 Task: Start a Sprint called Sprint0000000181 in Scrum Project Project0000000061 in Jira. Start a Sprint called Sprint0000000182 in Scrum Project Project0000000061 in Jira. Start a Sprint called Sprint0000000183 in Scrum Project Project0000000061 in Jira. Start a Sprint called Sprint0000000184 in Scrum Project Project0000000062 in Jira. Start a Sprint called Sprint0000000185 in Scrum Project Project0000000062 in Jira
Action: Mouse moved to (323, 114)
Screenshot: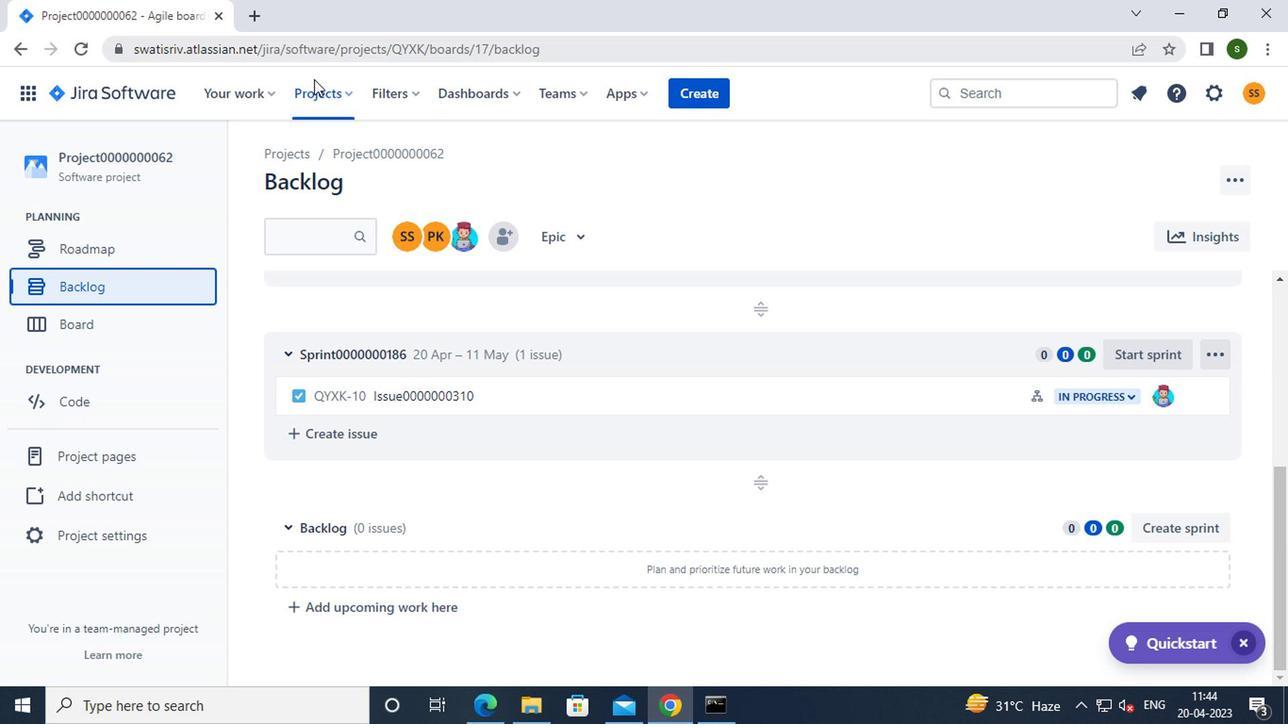 
Action: Mouse pressed left at (323, 114)
Screenshot: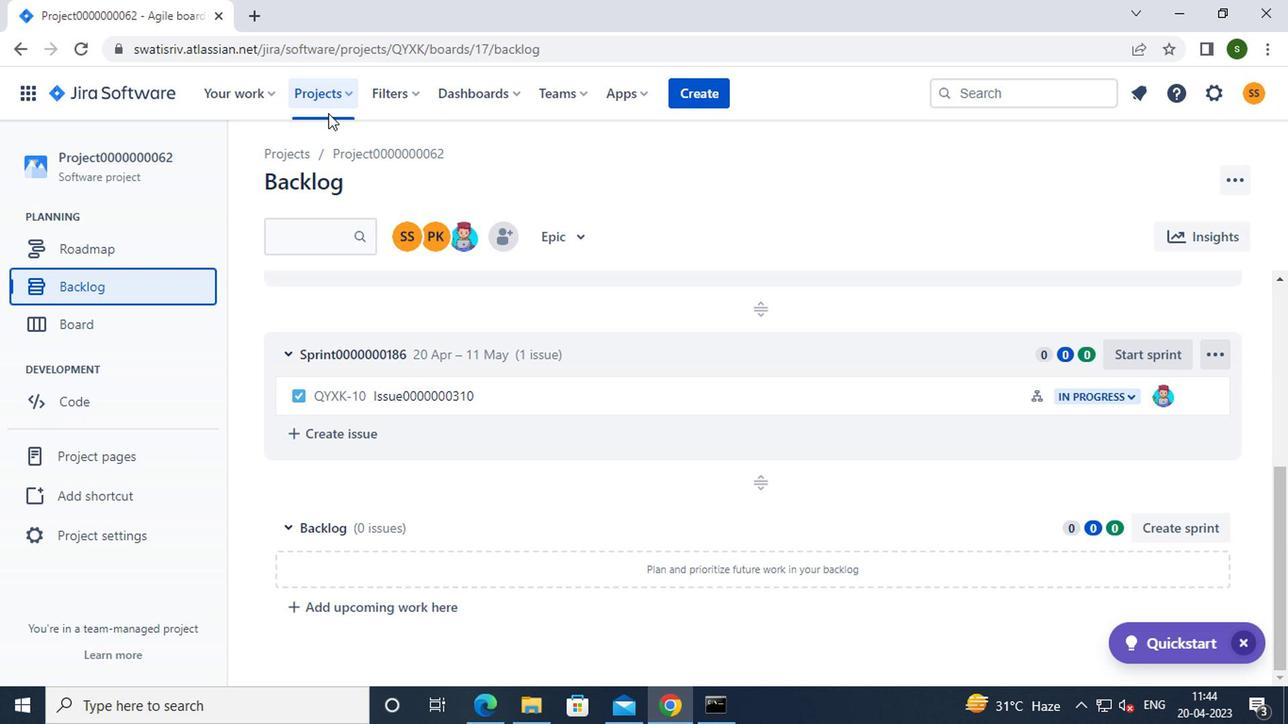 
Action: Mouse moved to (331, 95)
Screenshot: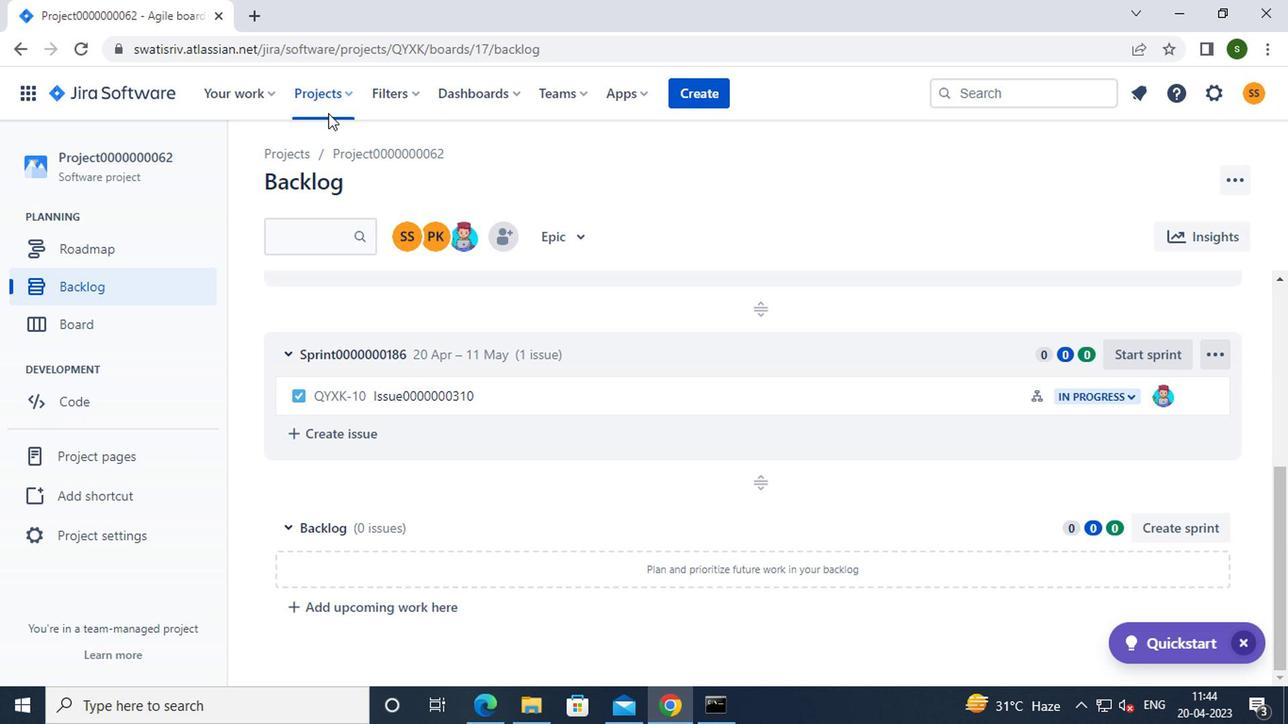 
Action: Mouse pressed left at (331, 95)
Screenshot: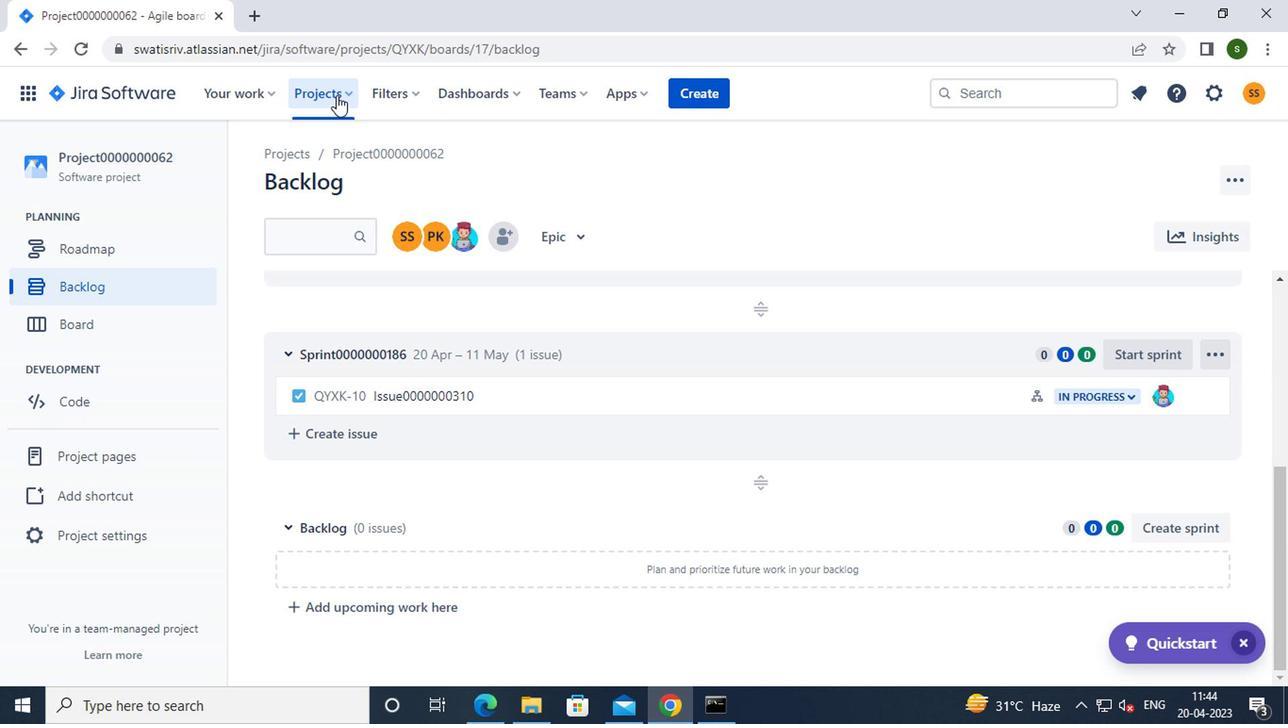 
Action: Mouse moved to (421, 228)
Screenshot: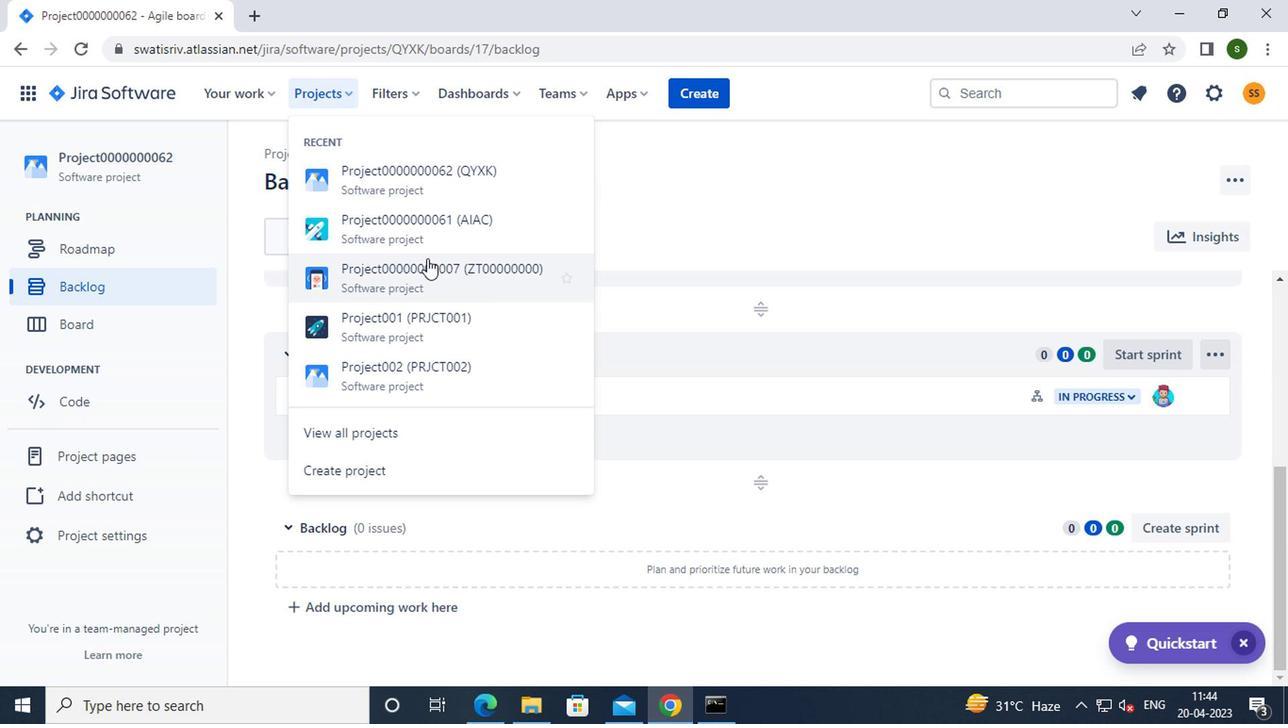 
Action: Mouse pressed left at (421, 228)
Screenshot: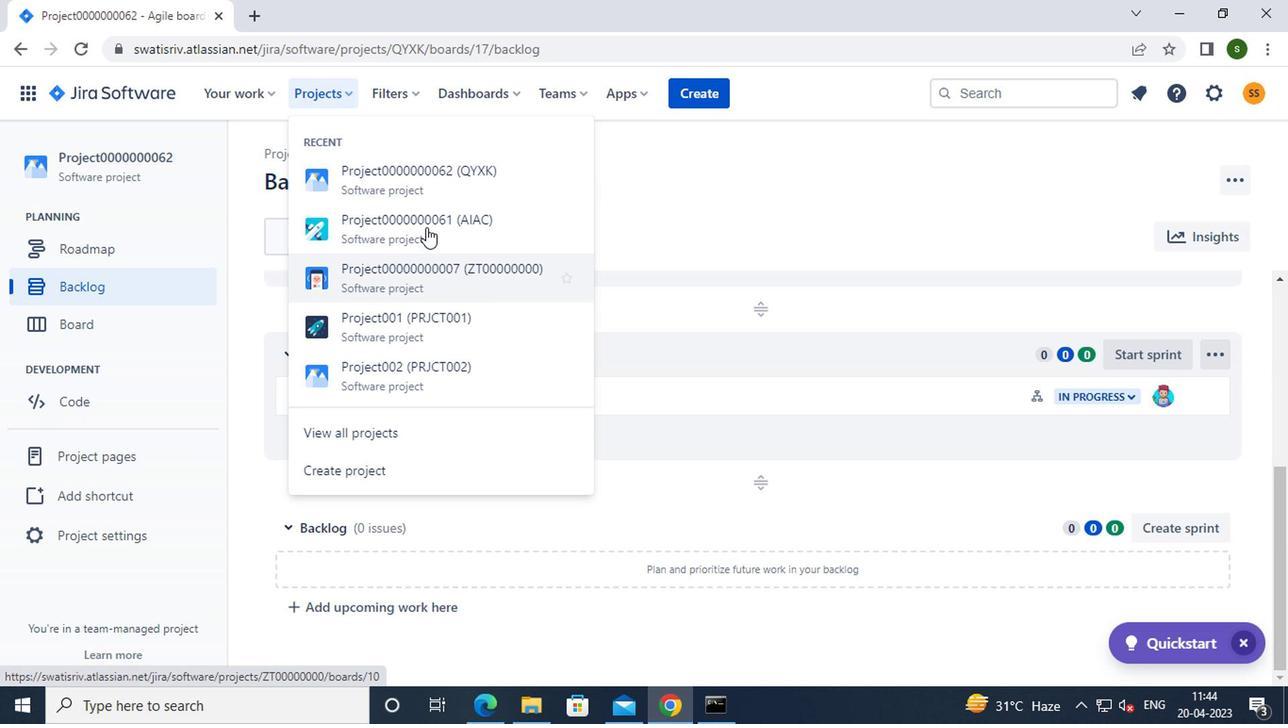 
Action: Mouse moved to (140, 287)
Screenshot: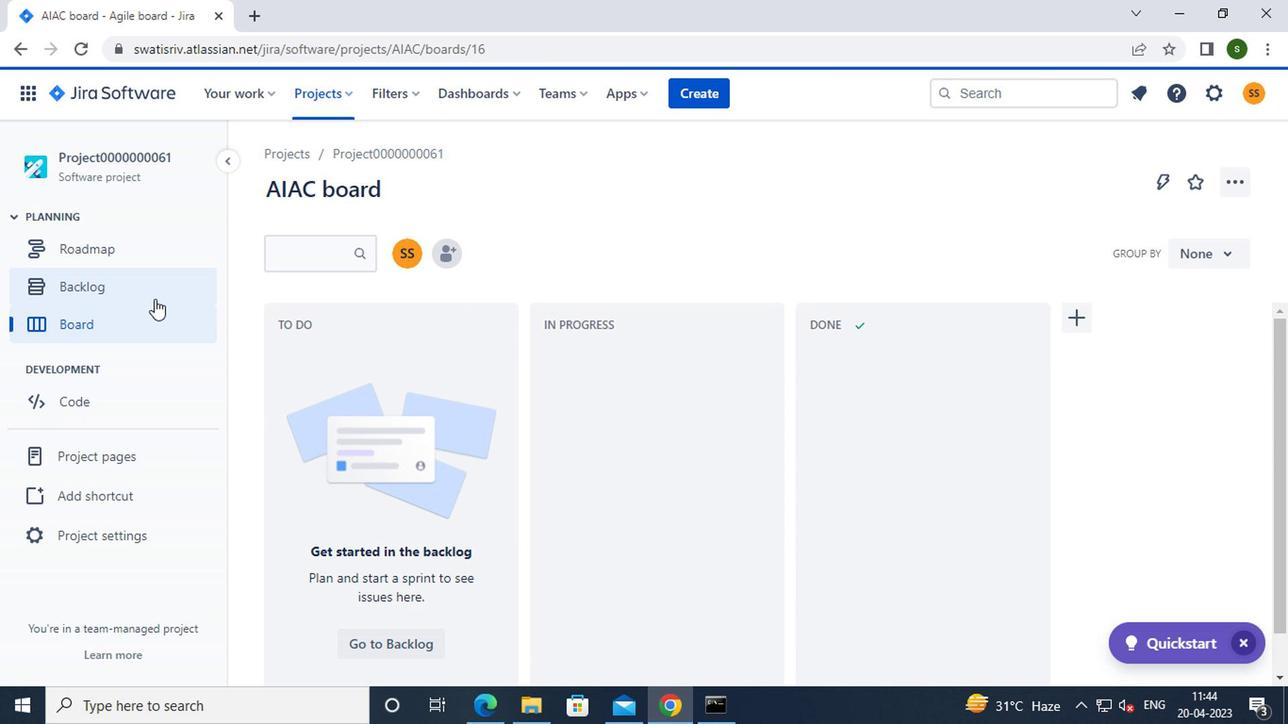 
Action: Mouse pressed left at (140, 287)
Screenshot: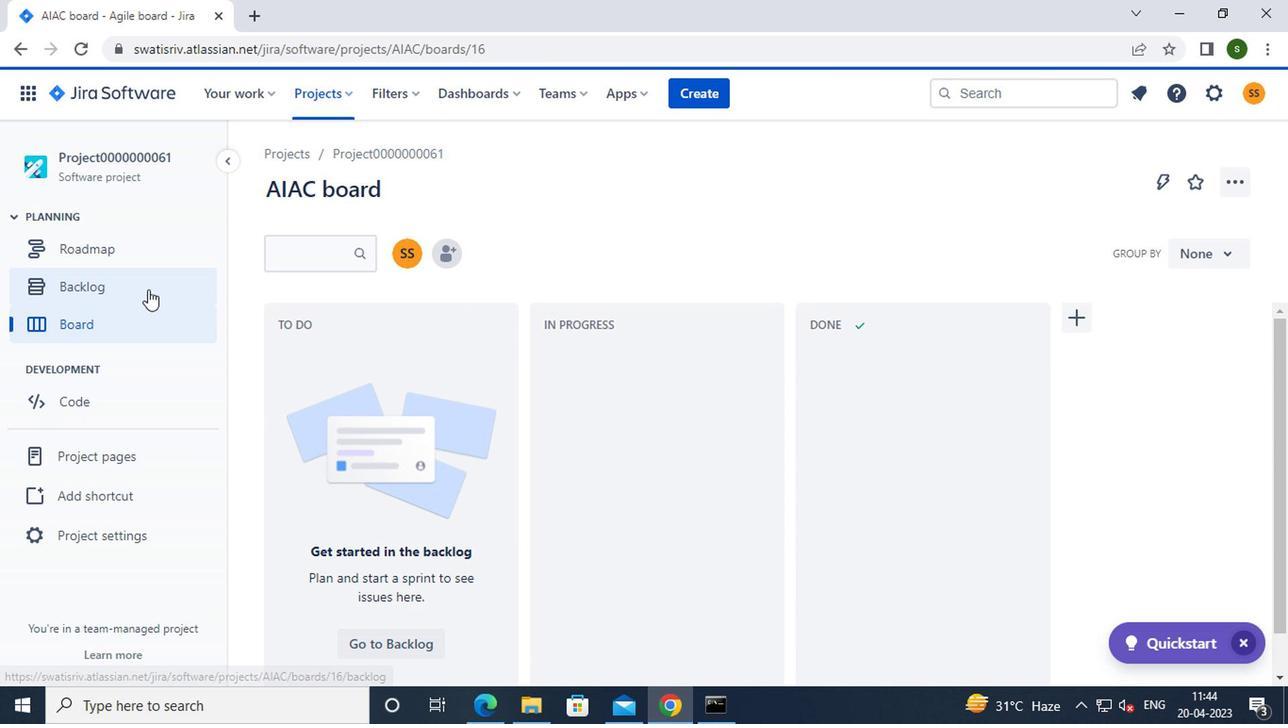 
Action: Mouse moved to (1132, 298)
Screenshot: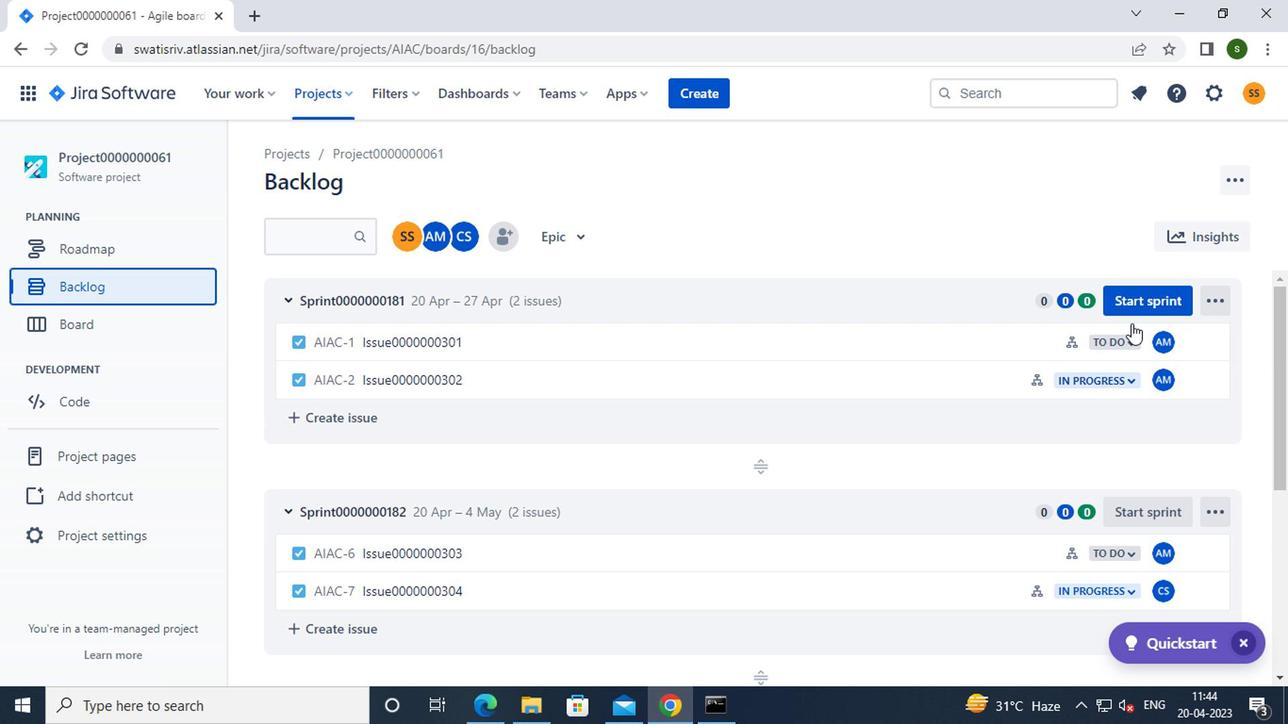 
Action: Mouse pressed left at (1132, 298)
Screenshot: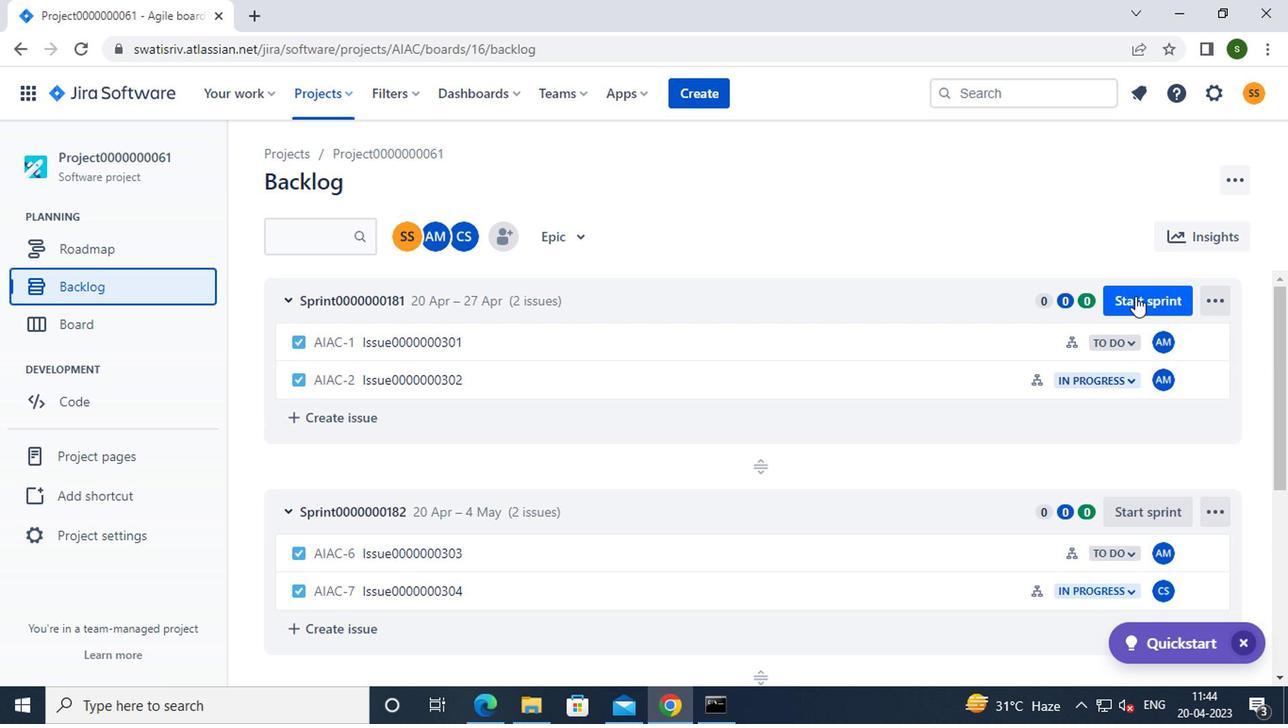
Action: Mouse moved to (752, 536)
Screenshot: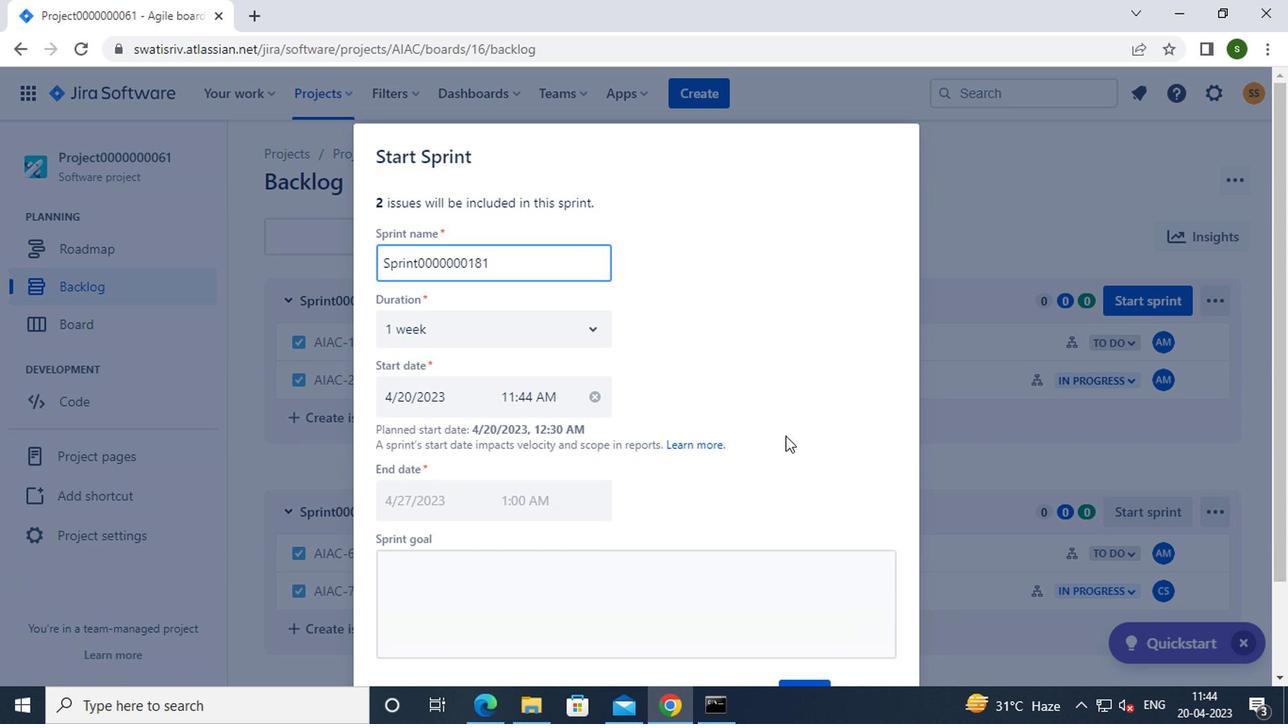 
Action: Mouse scrolled (752, 535) with delta (0, 0)
Screenshot: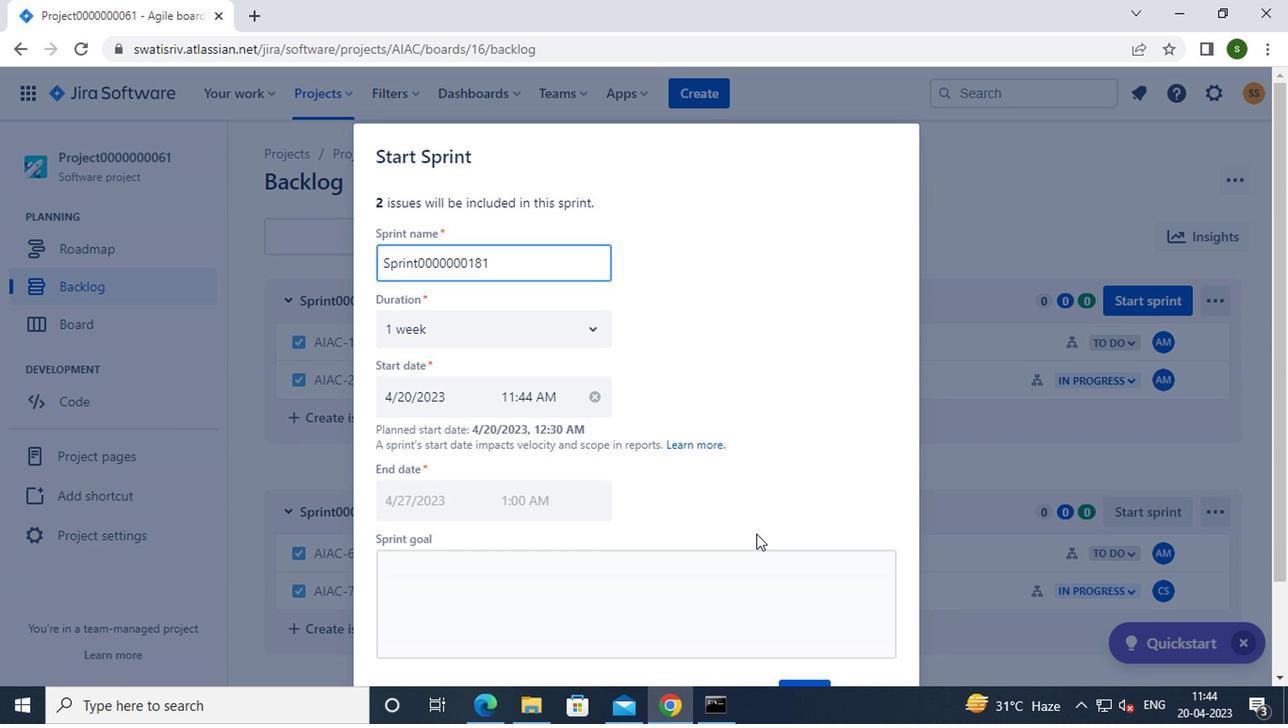 
Action: Mouse scrolled (752, 535) with delta (0, 0)
Screenshot: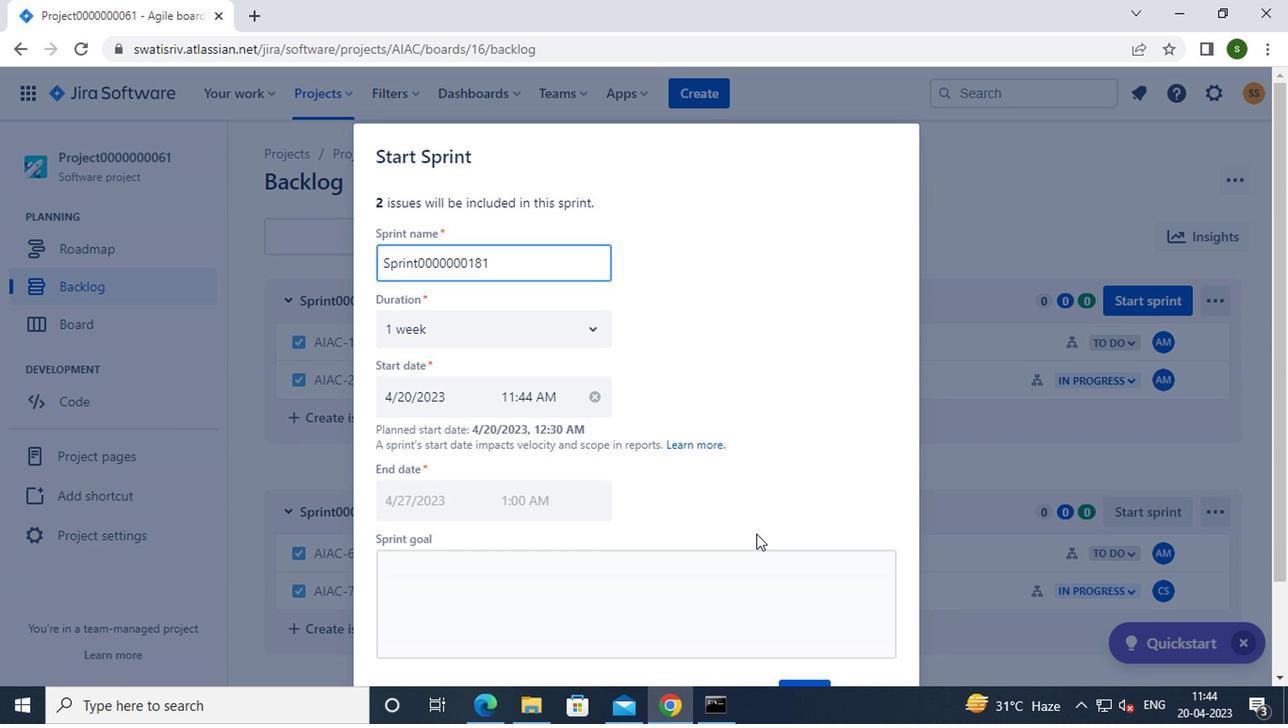 
Action: Mouse moved to (804, 586)
Screenshot: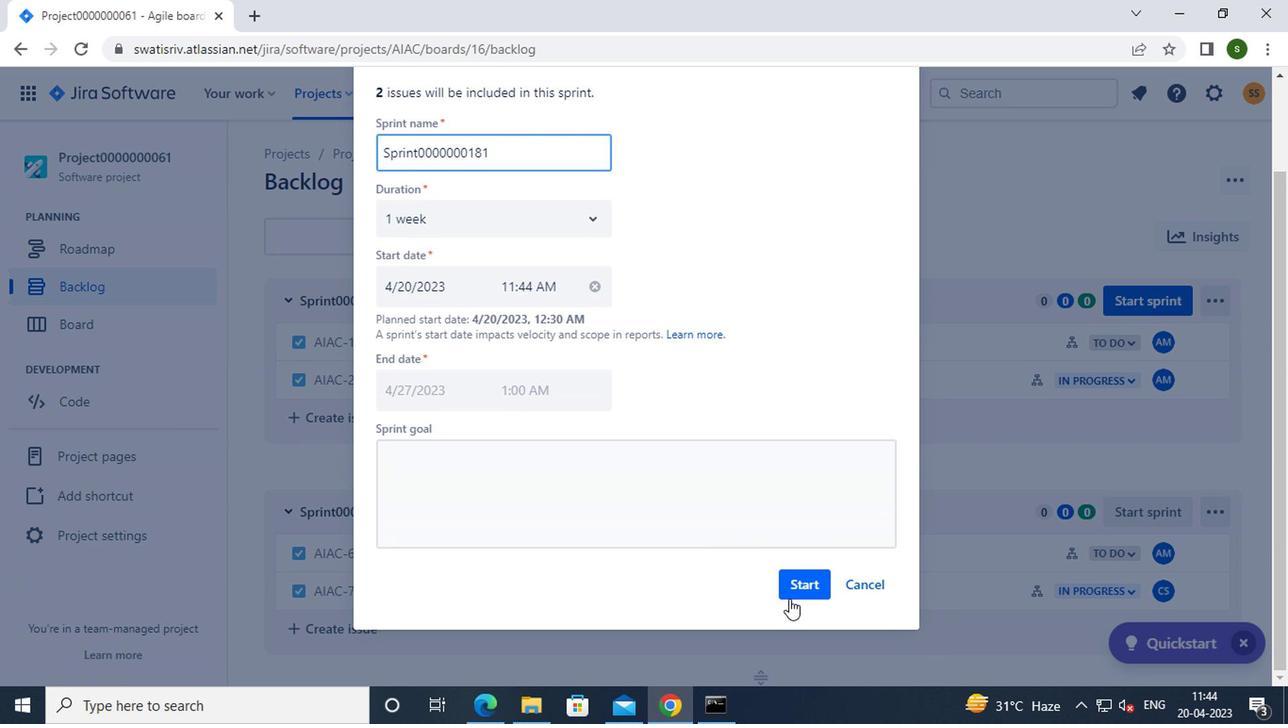 
Action: Mouse pressed left at (804, 586)
Screenshot: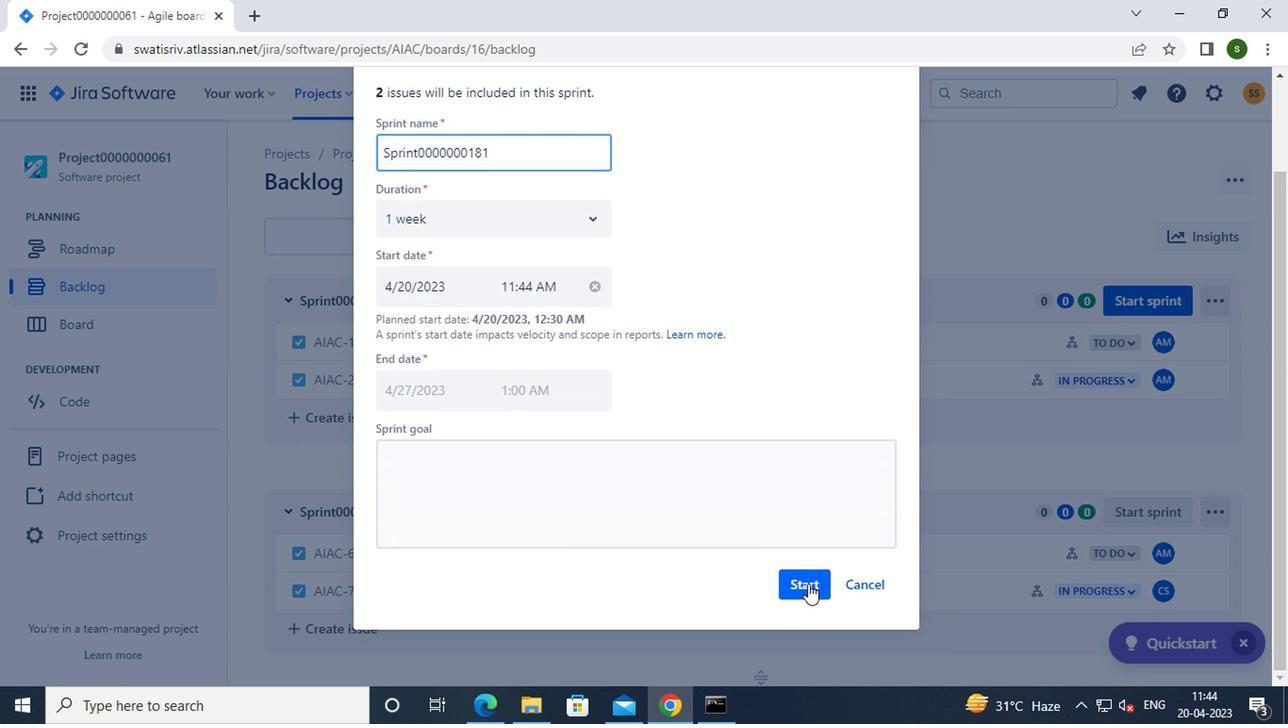 
Action: Mouse moved to (136, 291)
Screenshot: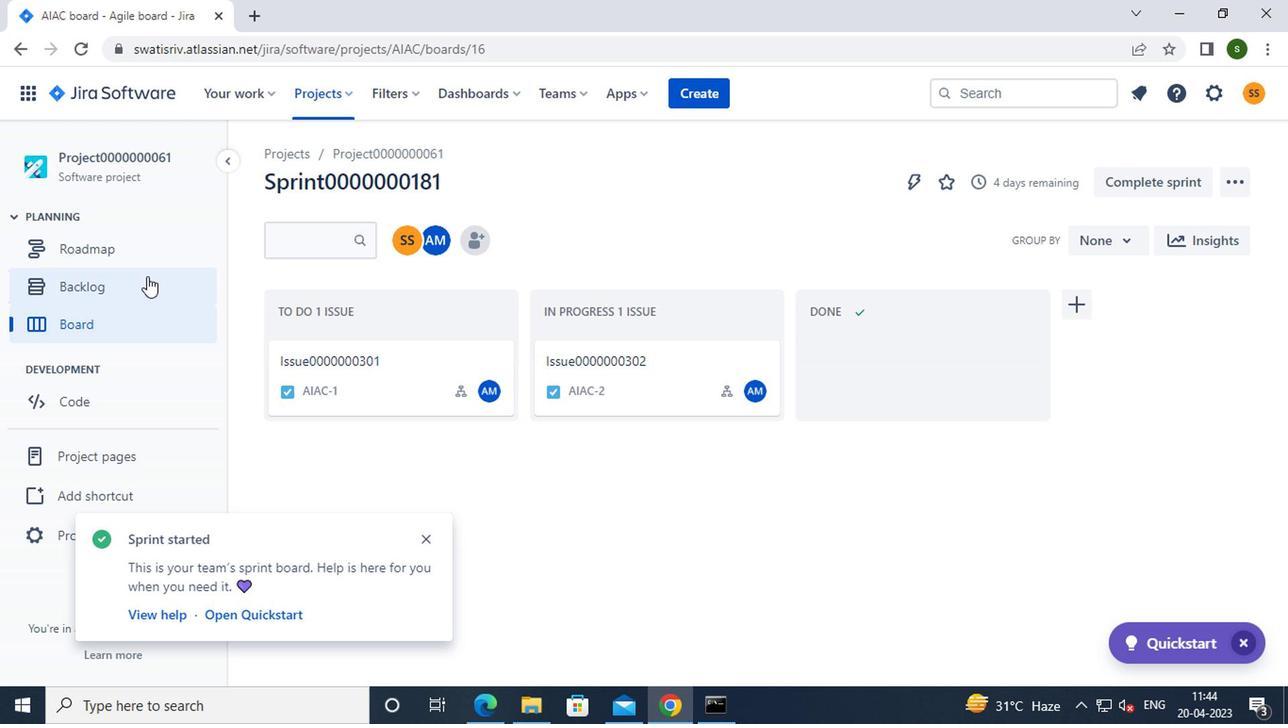 
Action: Mouse pressed left at (136, 291)
Screenshot: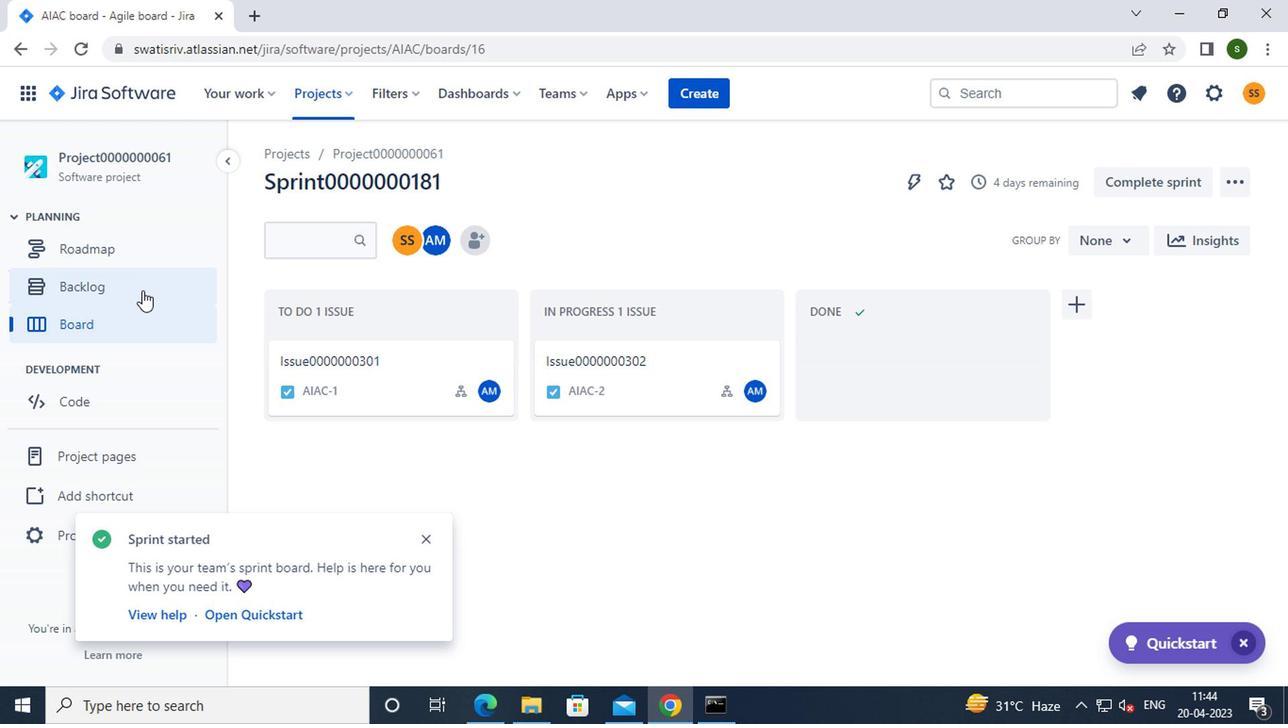 
Action: Mouse moved to (1083, 420)
Screenshot: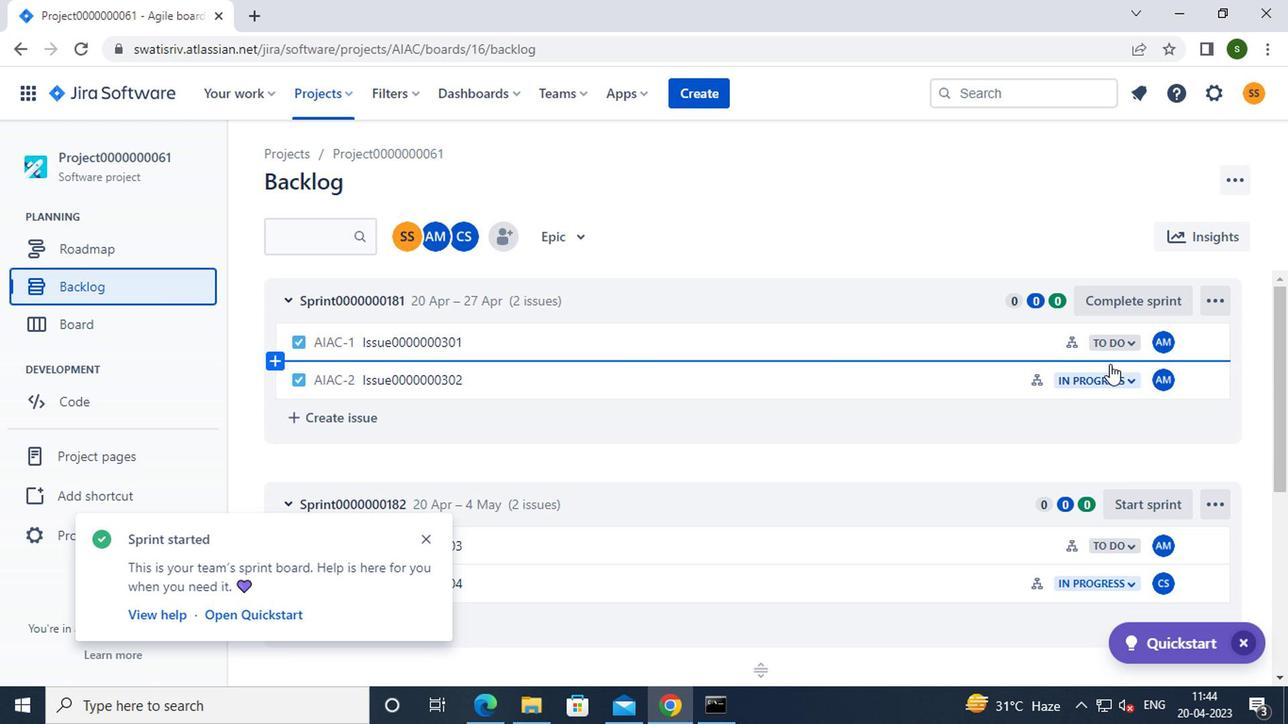 
Action: Mouse scrolled (1083, 420) with delta (0, 0)
Screenshot: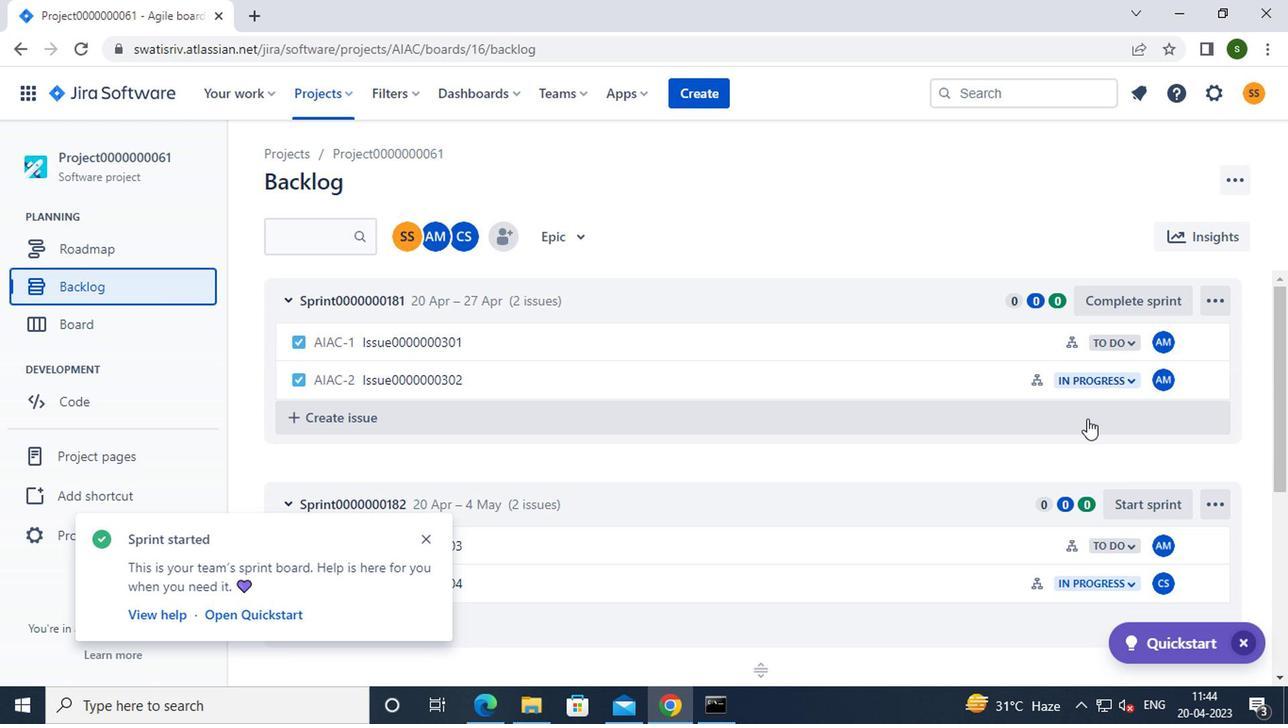 
Action: Mouse moved to (1151, 407)
Screenshot: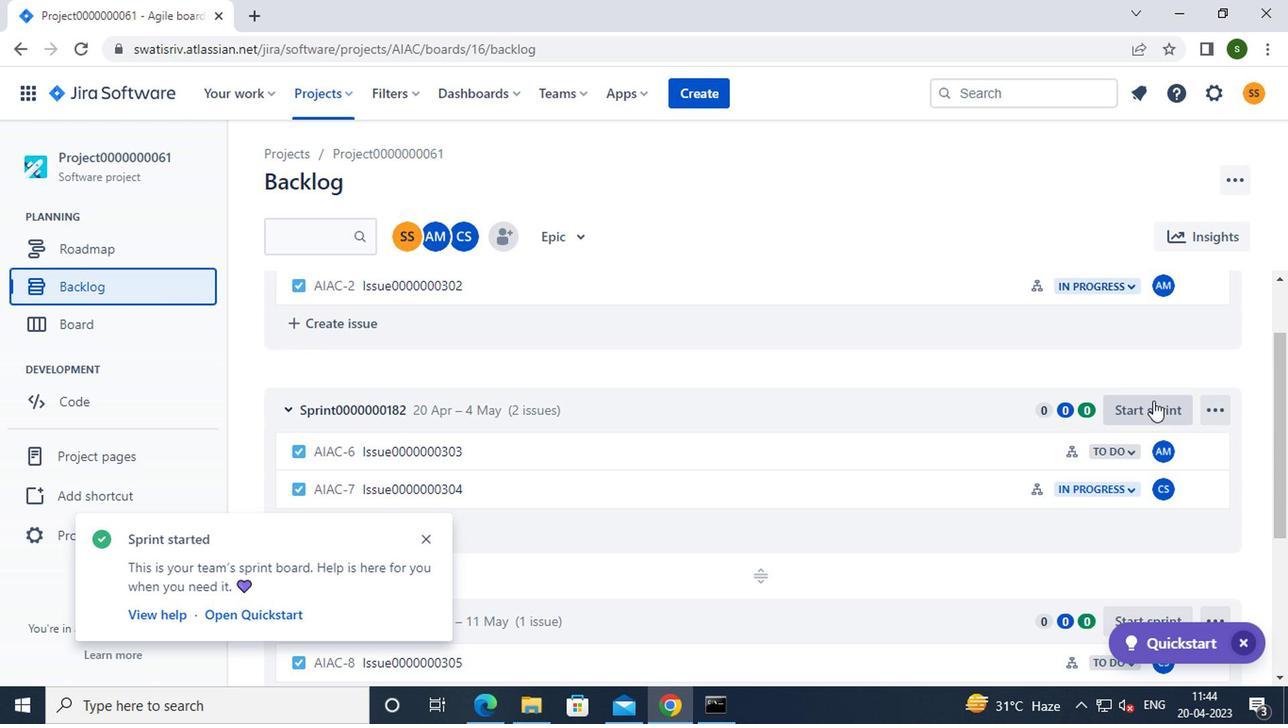 
Action: Mouse pressed left at (1151, 407)
Screenshot: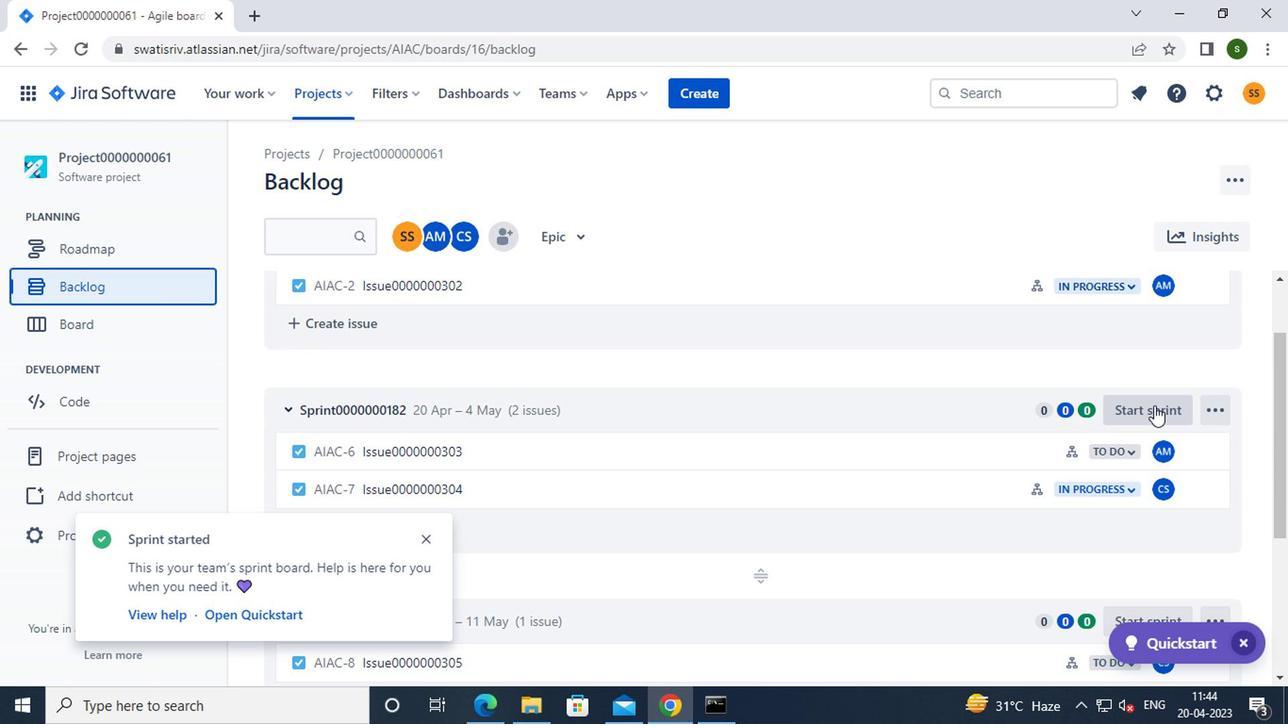 
Action: Mouse moved to (896, 467)
Screenshot: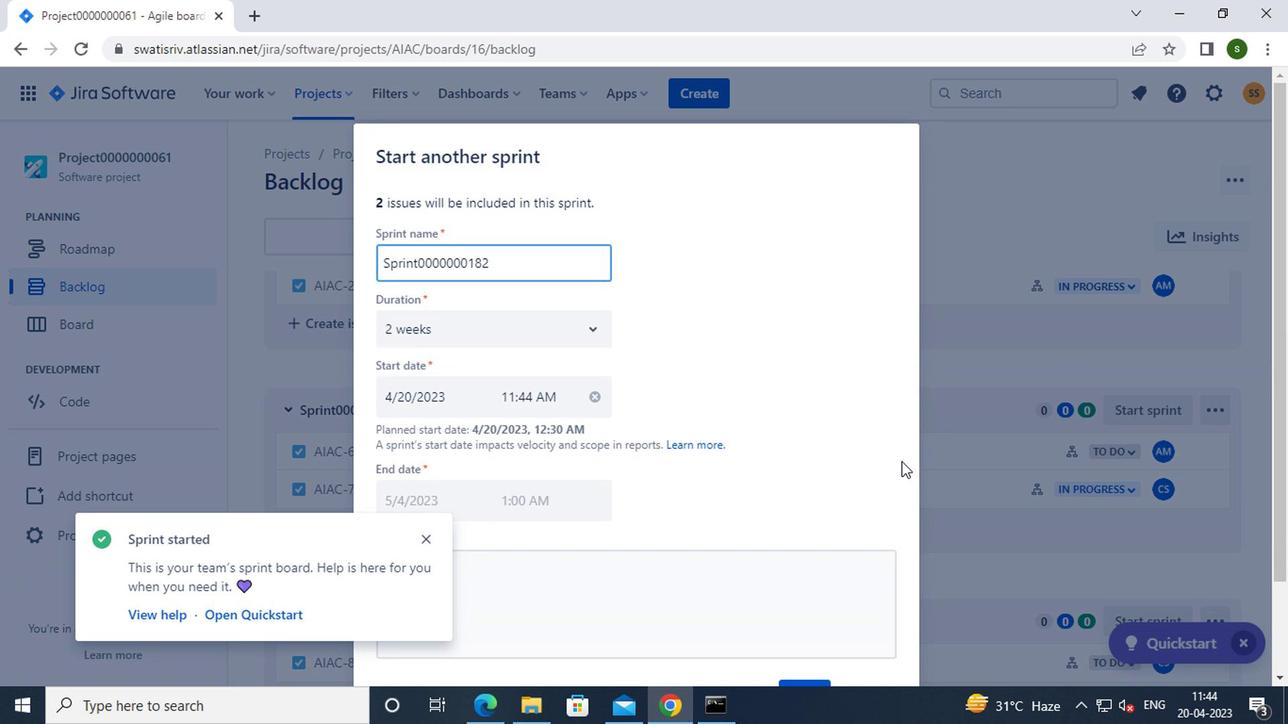 
Action: Mouse scrolled (896, 466) with delta (0, 0)
Screenshot: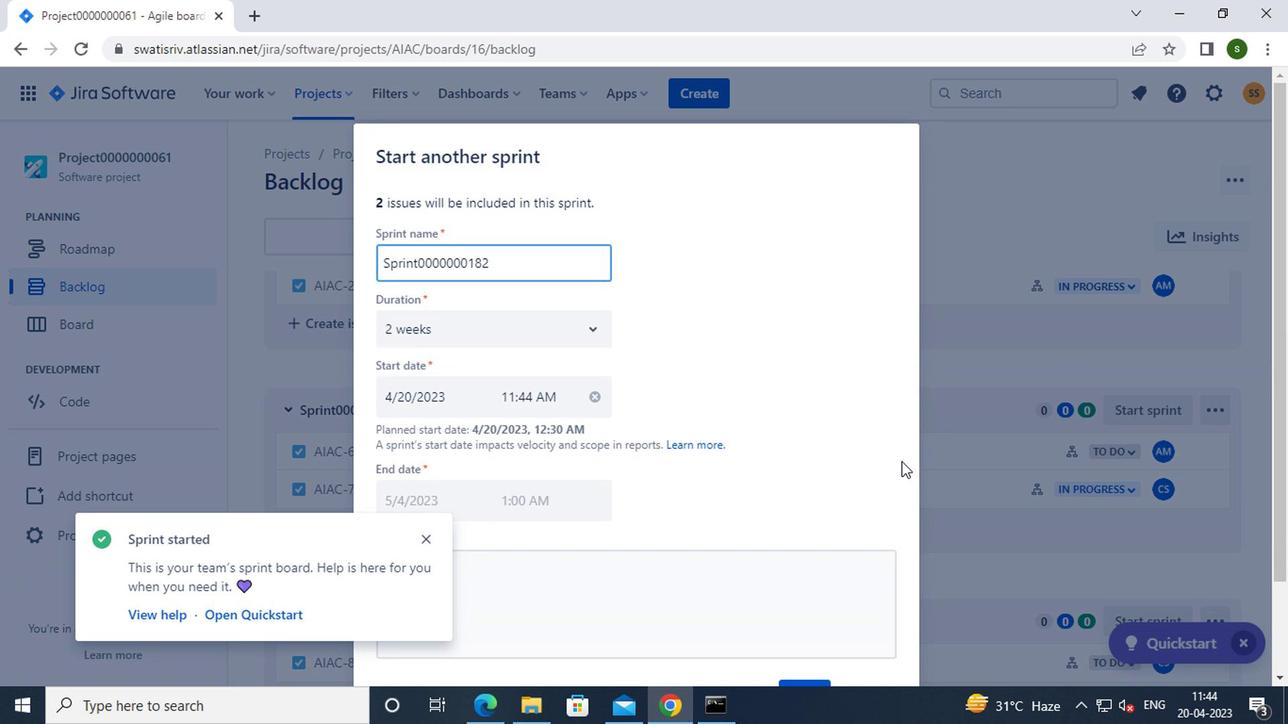 
Action: Mouse moved to (894, 471)
Screenshot: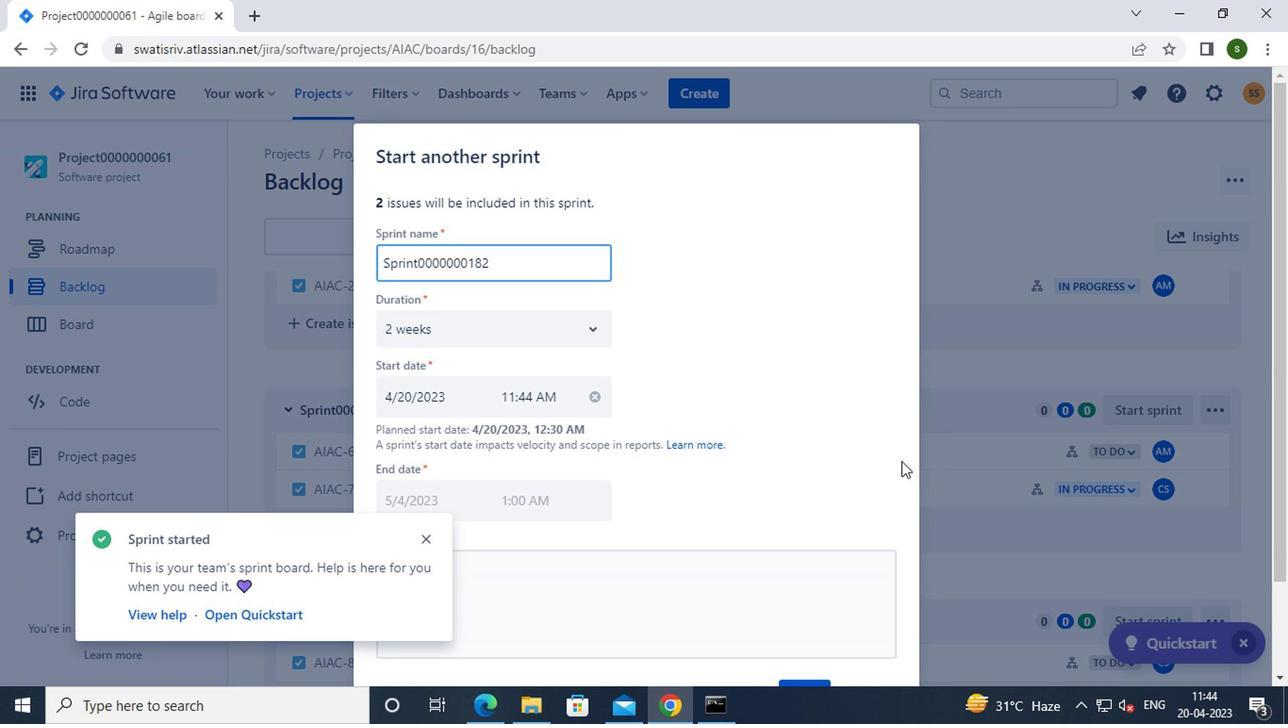 
Action: Mouse scrolled (894, 469) with delta (0, -1)
Screenshot: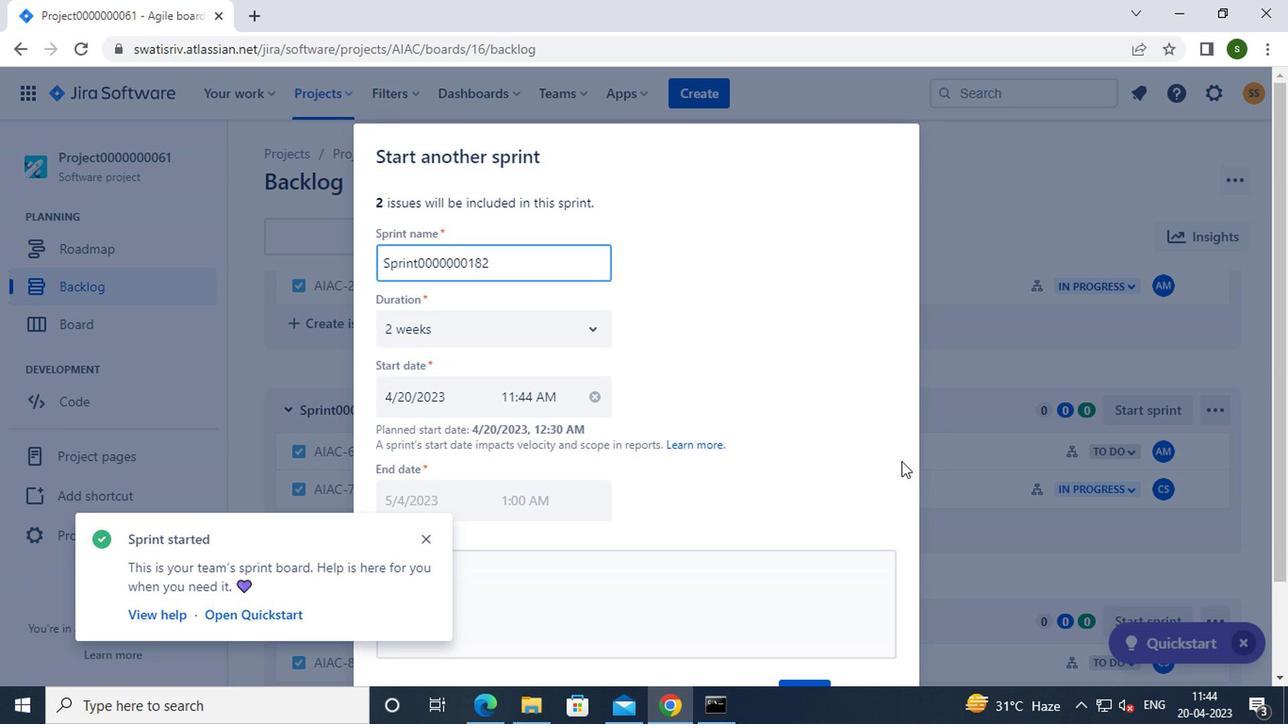 
Action: Mouse moved to (784, 582)
Screenshot: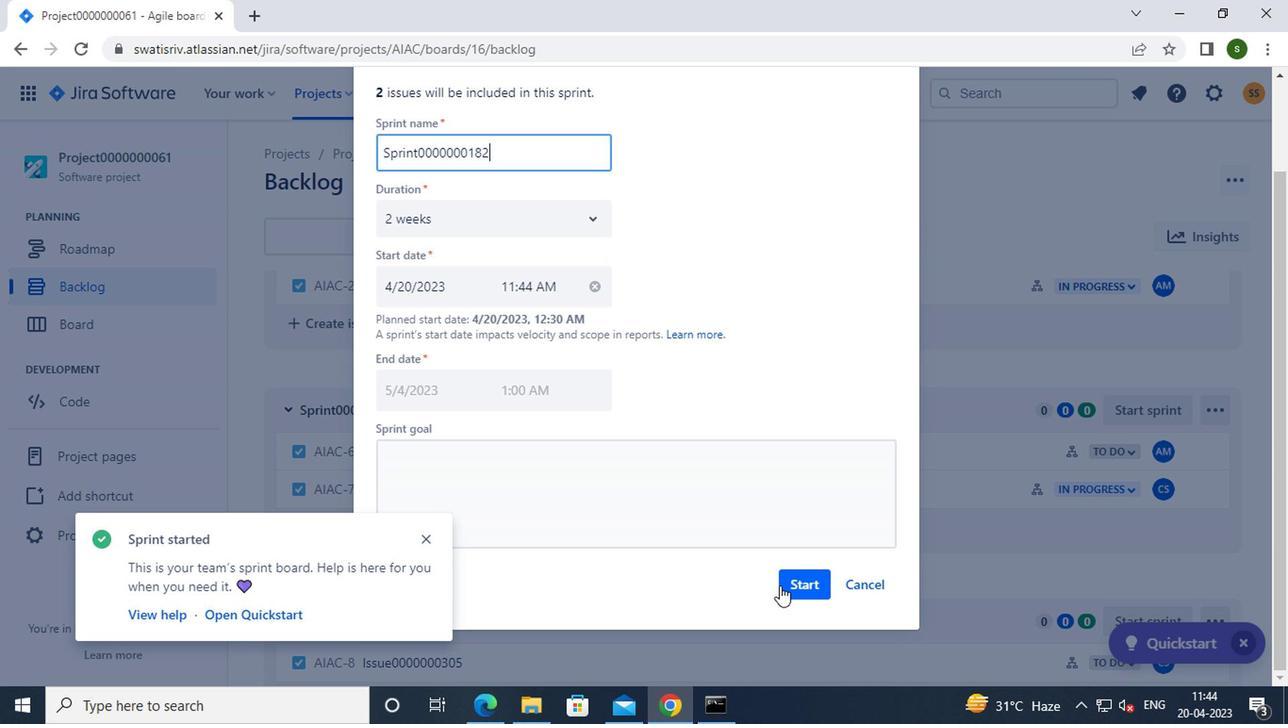 
Action: Mouse pressed left at (784, 582)
Screenshot: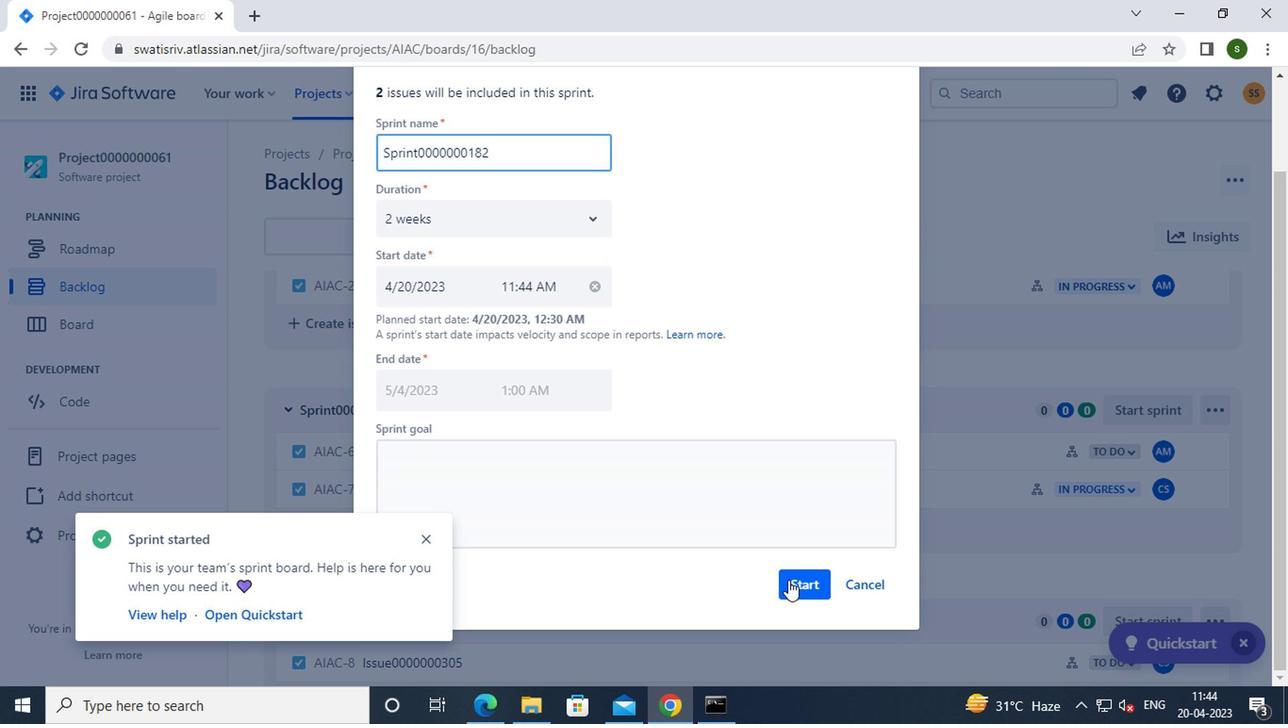 
Action: Mouse moved to (142, 286)
Screenshot: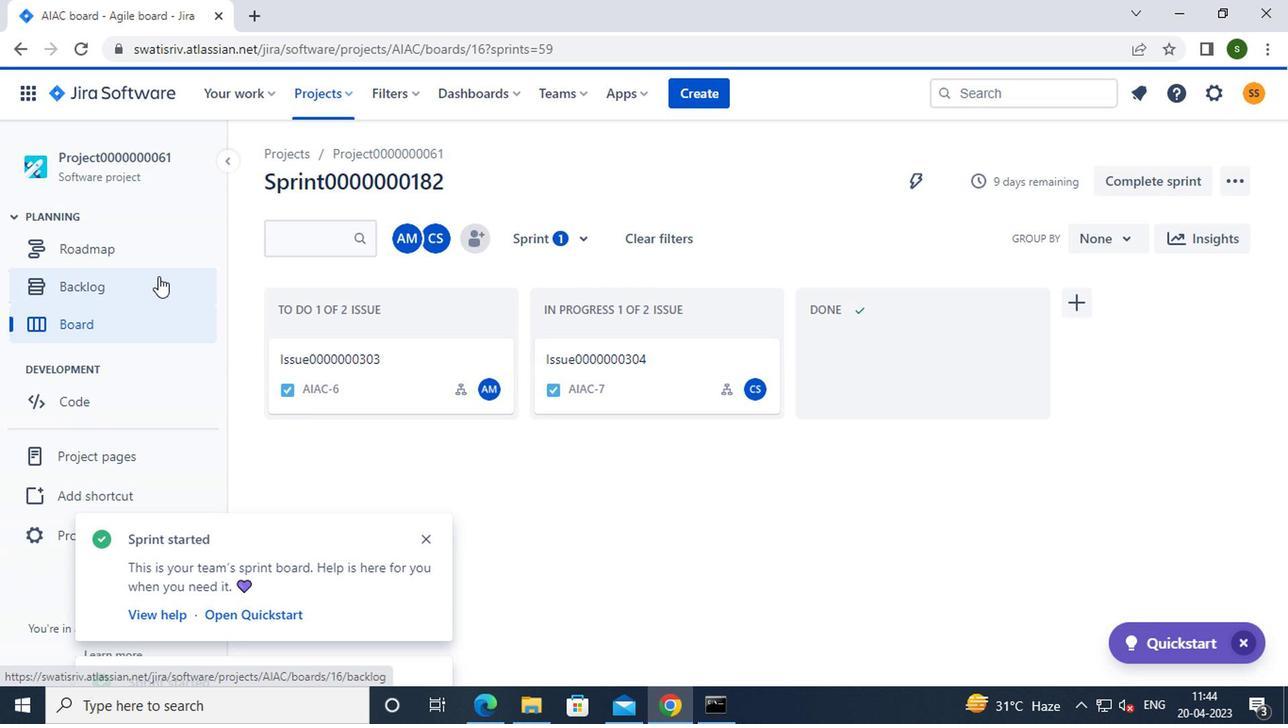 
Action: Mouse pressed left at (142, 286)
Screenshot: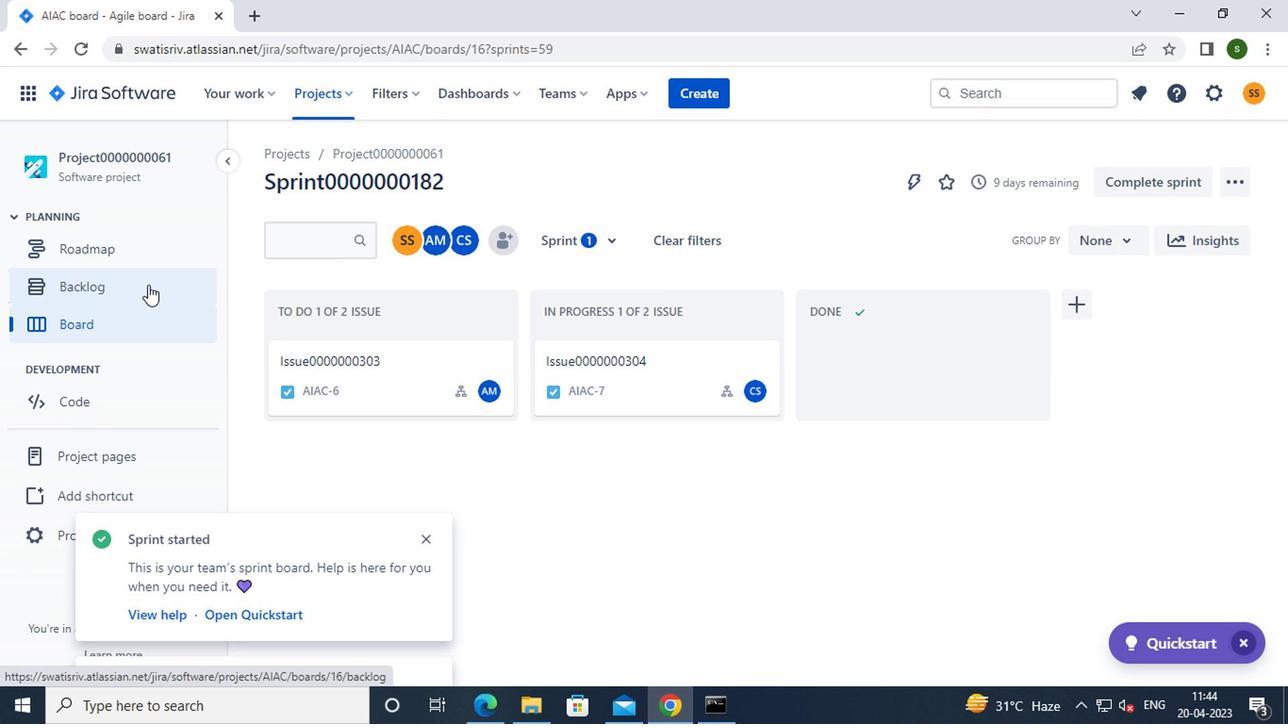 
Action: Mouse moved to (1104, 475)
Screenshot: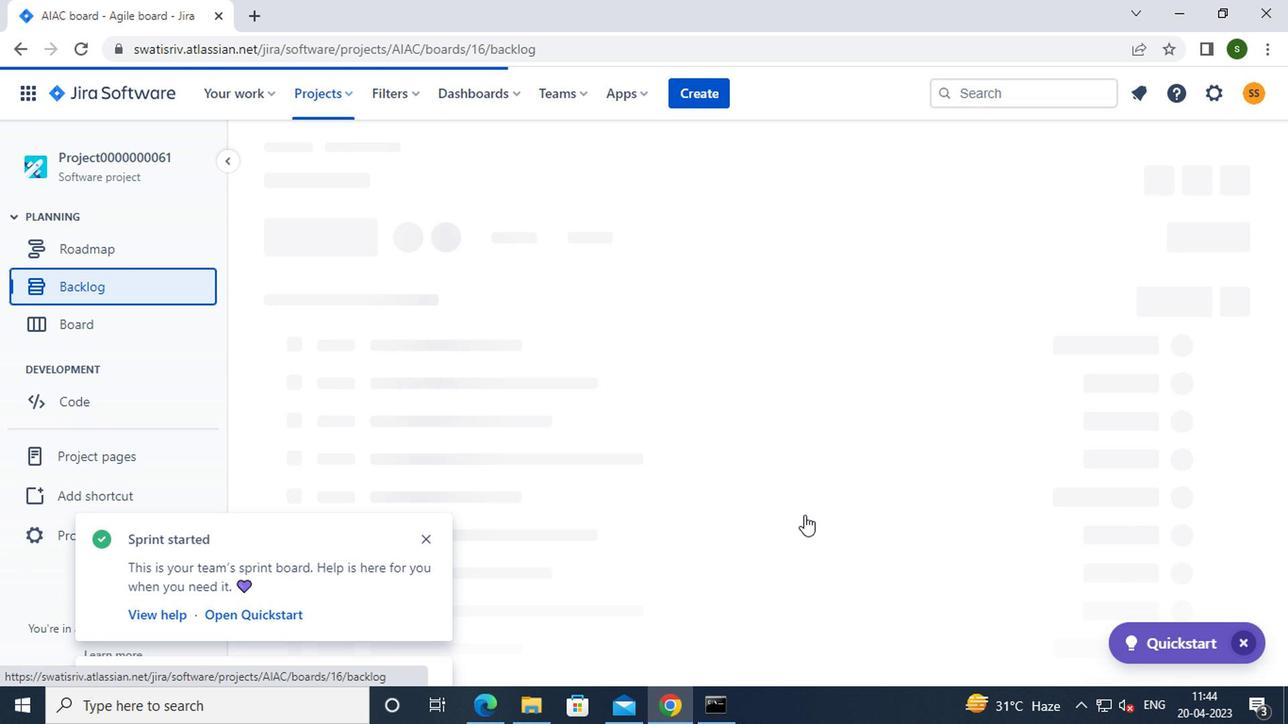 
Action: Mouse scrolled (1104, 473) with delta (0, -1)
Screenshot: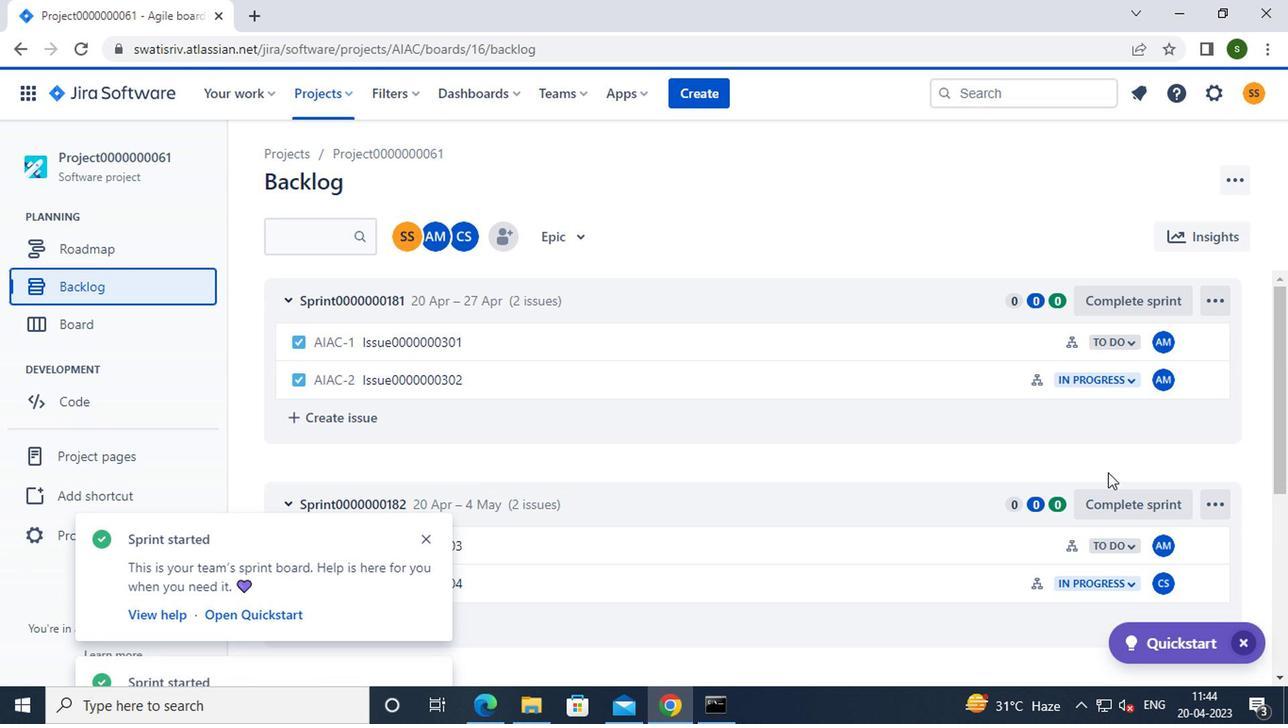 
Action: Mouse scrolled (1104, 473) with delta (0, -1)
Screenshot: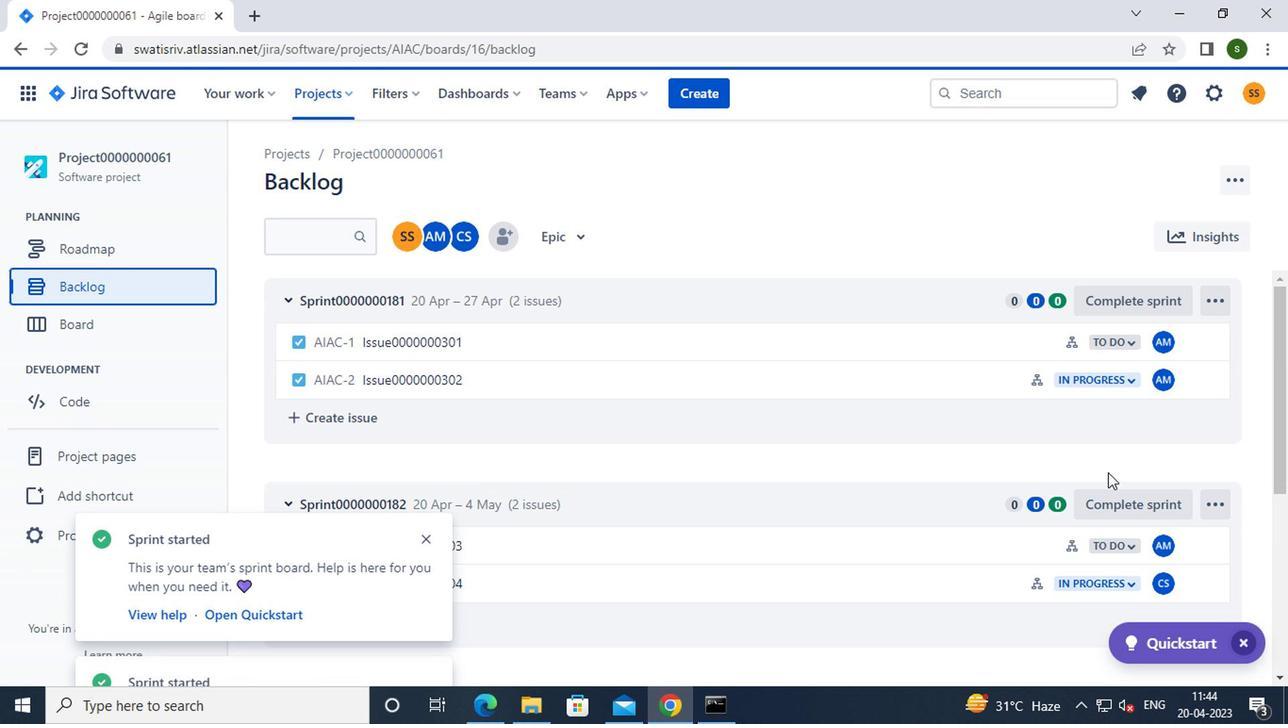 
Action: Mouse scrolled (1104, 473) with delta (0, -1)
Screenshot: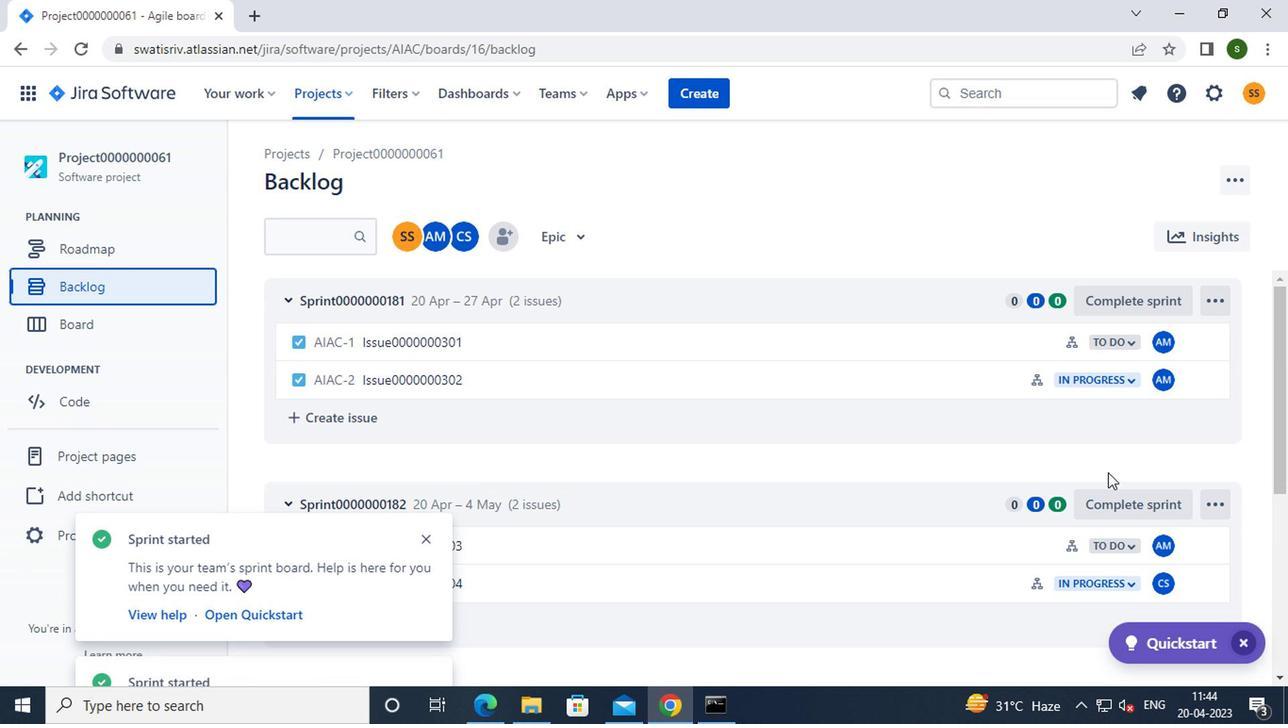 
Action: Mouse moved to (1153, 426)
Screenshot: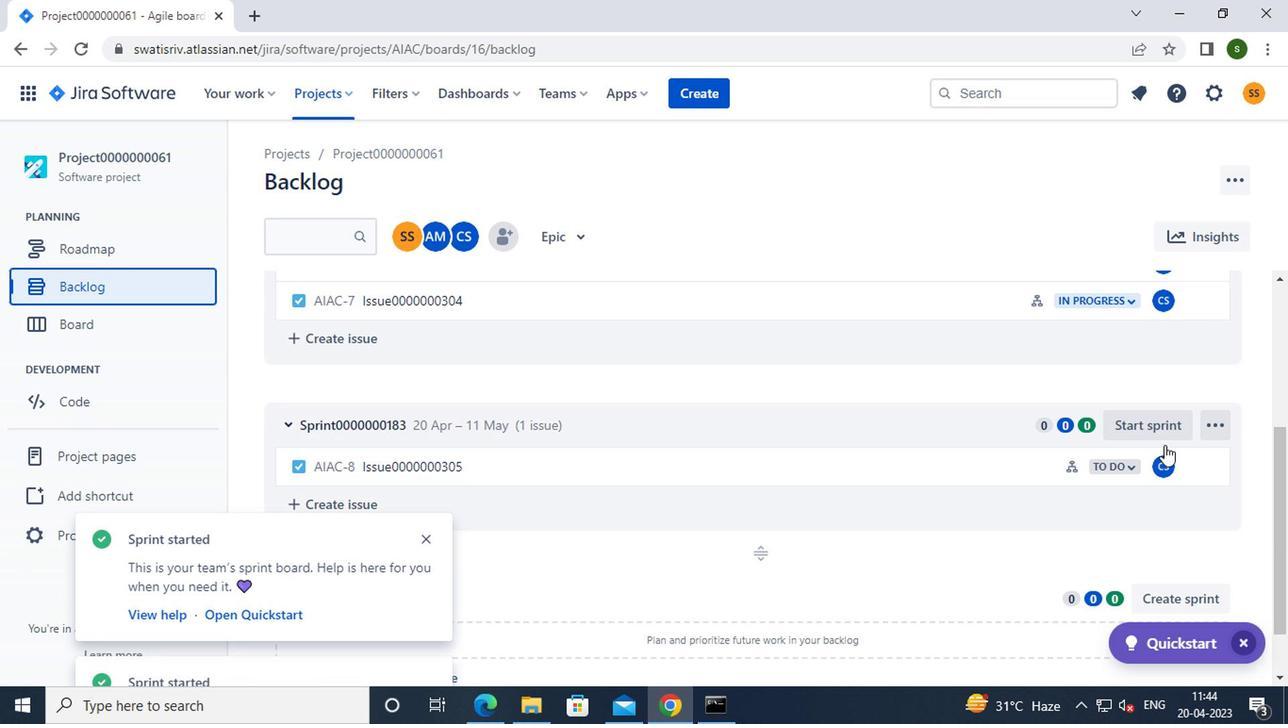 
Action: Mouse pressed left at (1153, 426)
Screenshot: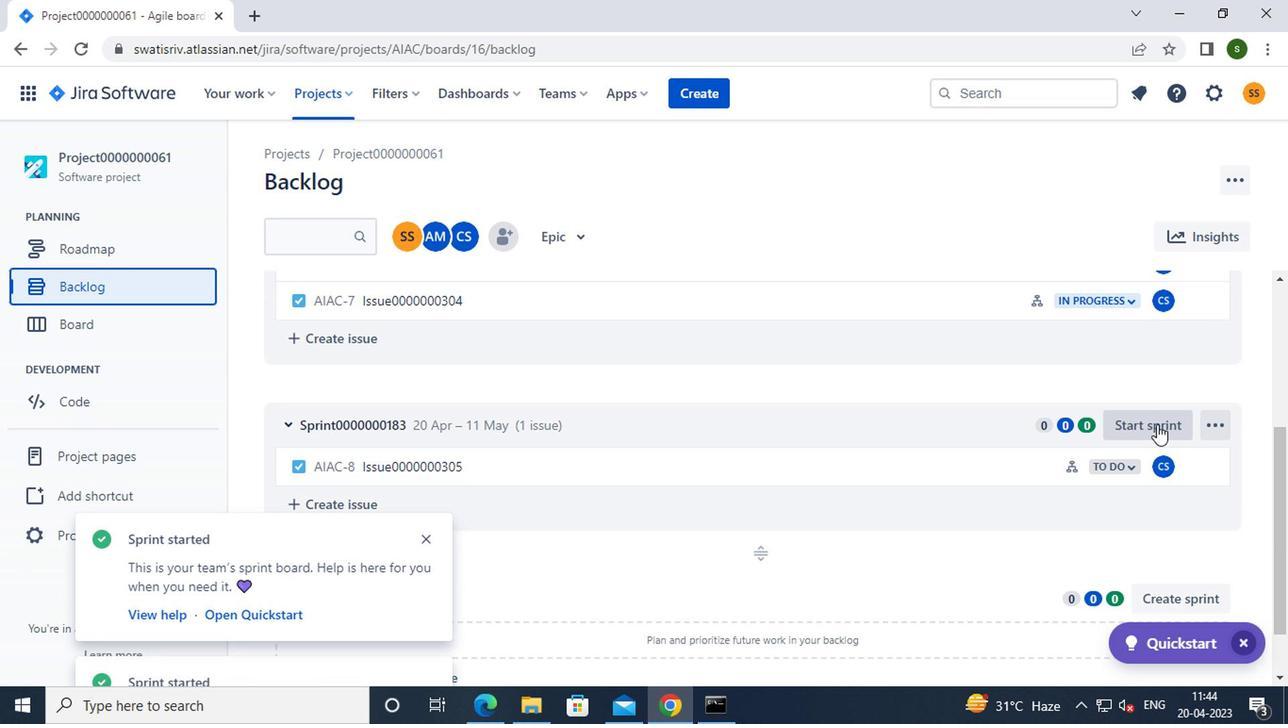 
Action: Mouse moved to (769, 538)
Screenshot: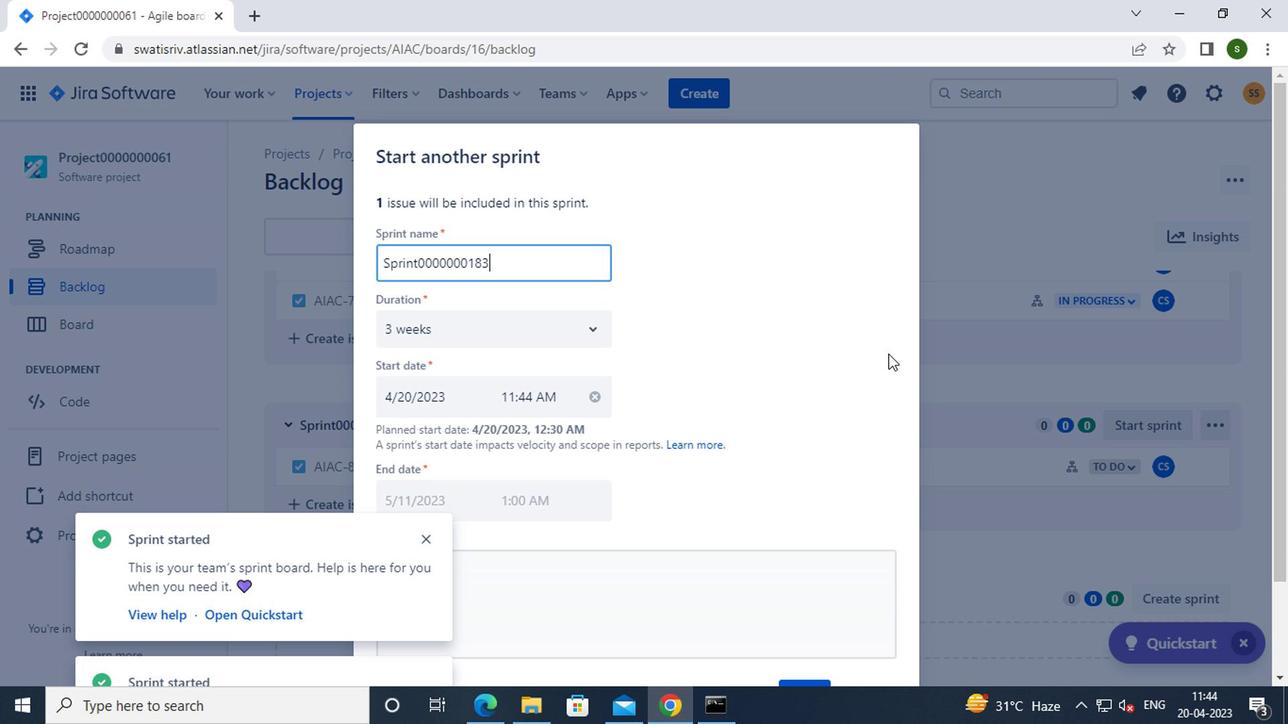 
Action: Mouse scrolled (769, 537) with delta (0, 0)
Screenshot: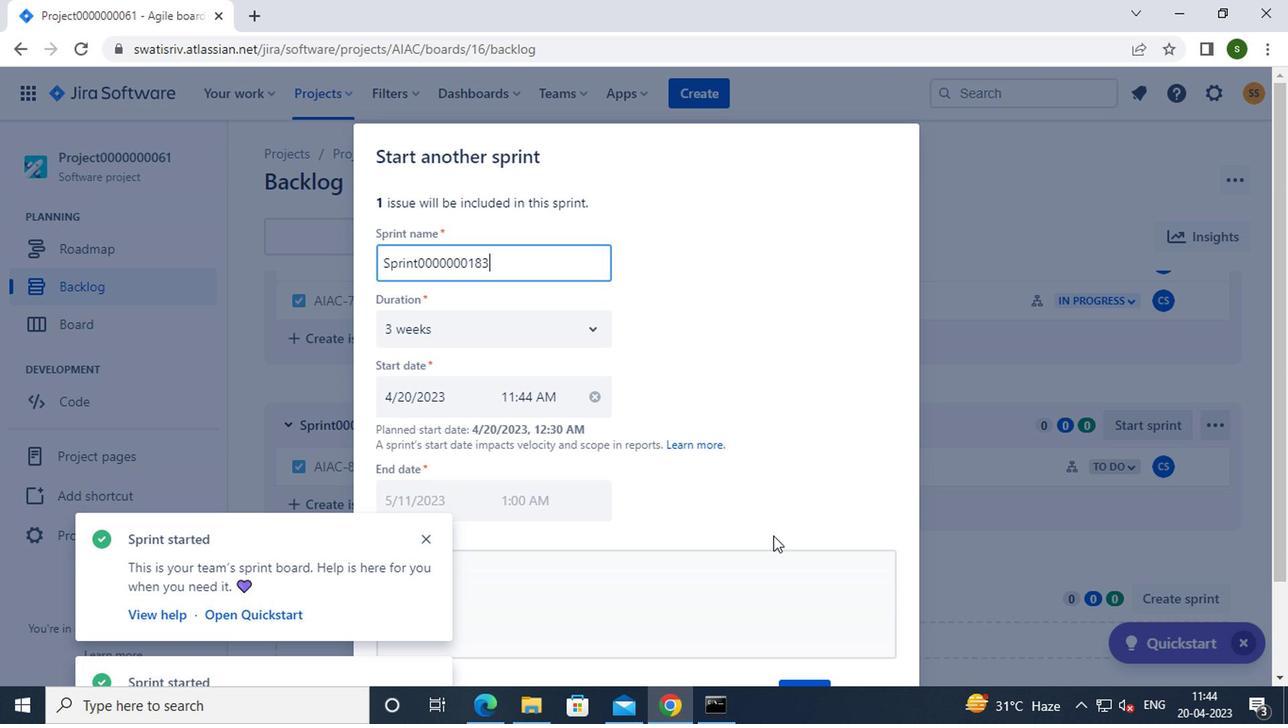 
Action: Mouse scrolled (769, 537) with delta (0, 0)
Screenshot: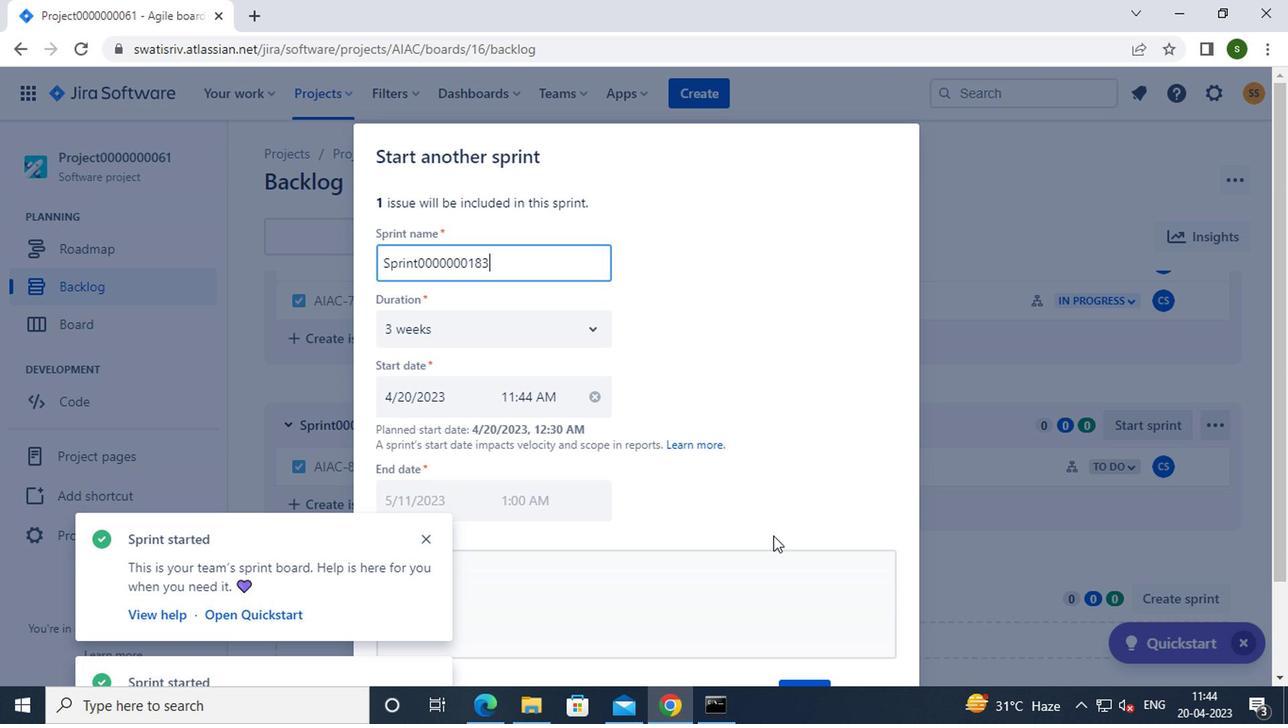 
Action: Mouse moved to (796, 580)
Screenshot: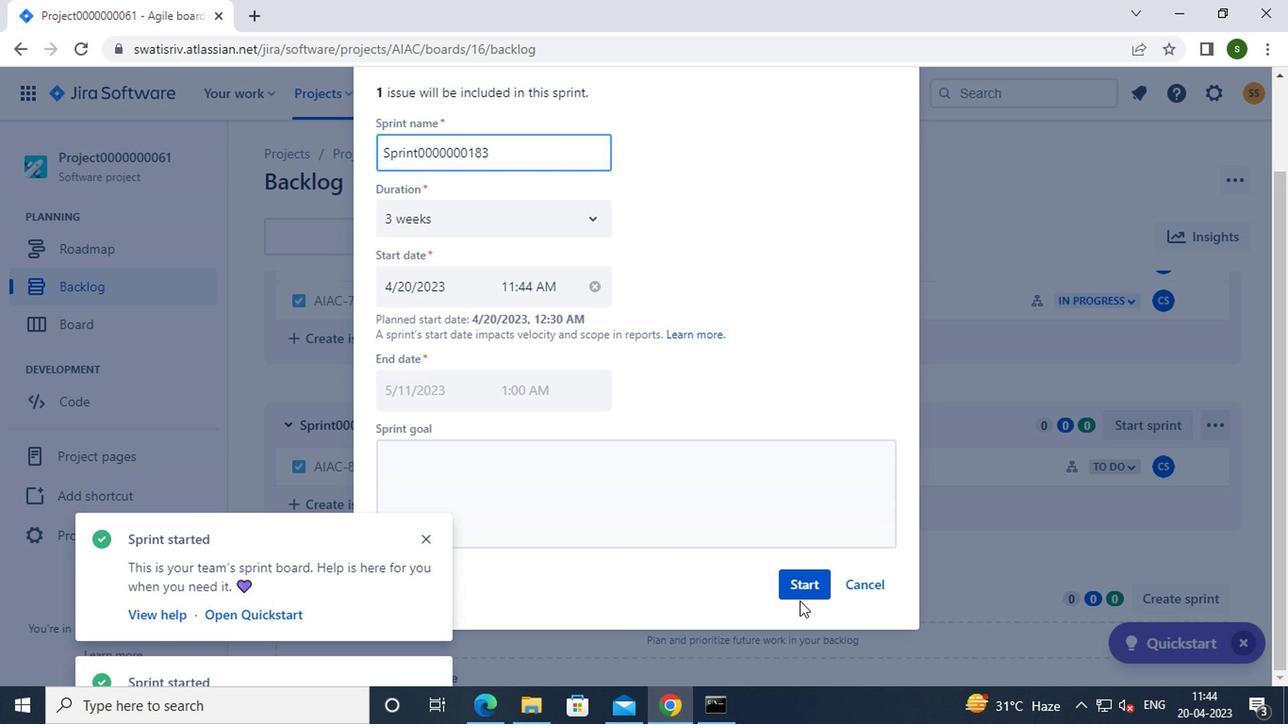 
Action: Mouse pressed left at (796, 580)
Screenshot: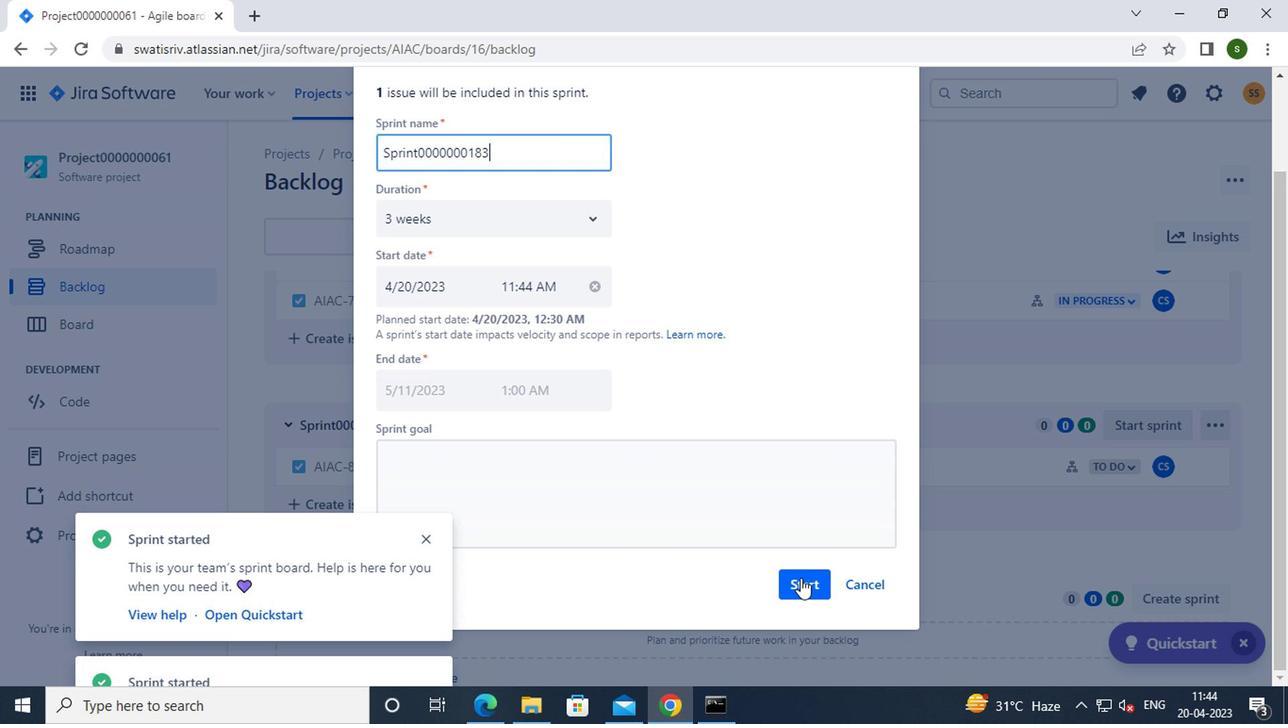 
Action: Mouse moved to (334, 95)
Screenshot: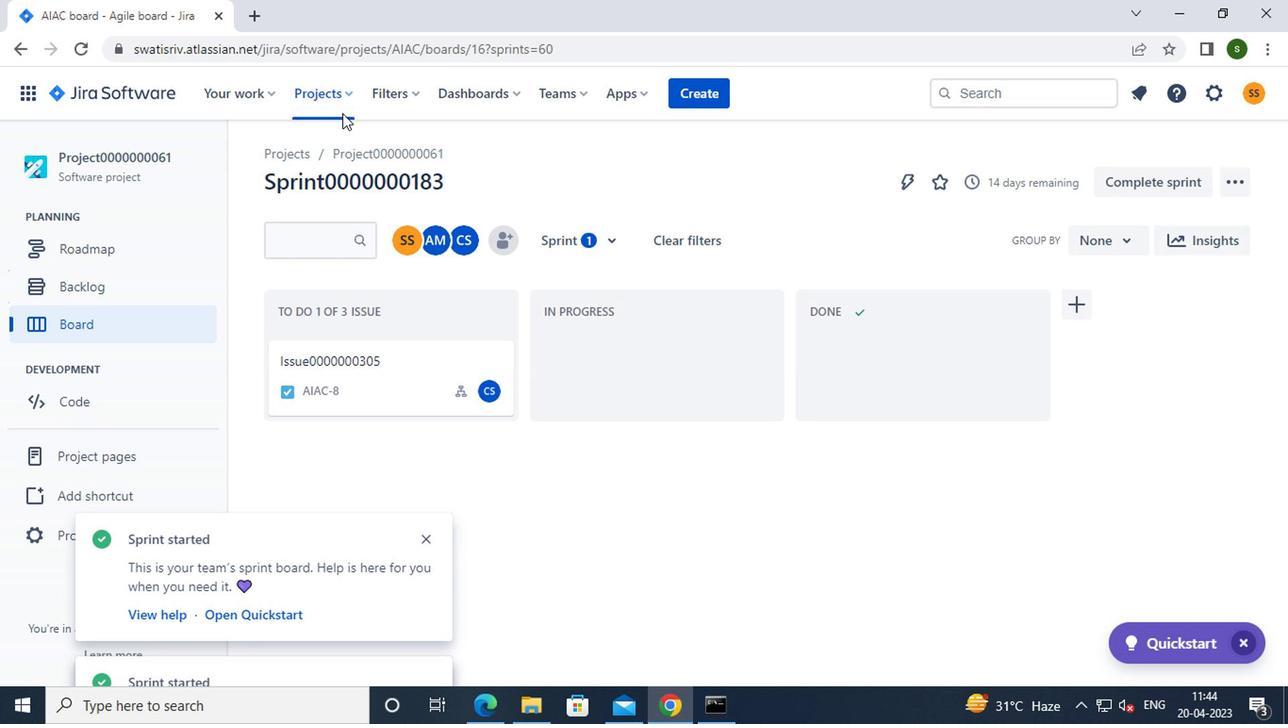 
Action: Mouse pressed left at (334, 95)
Screenshot: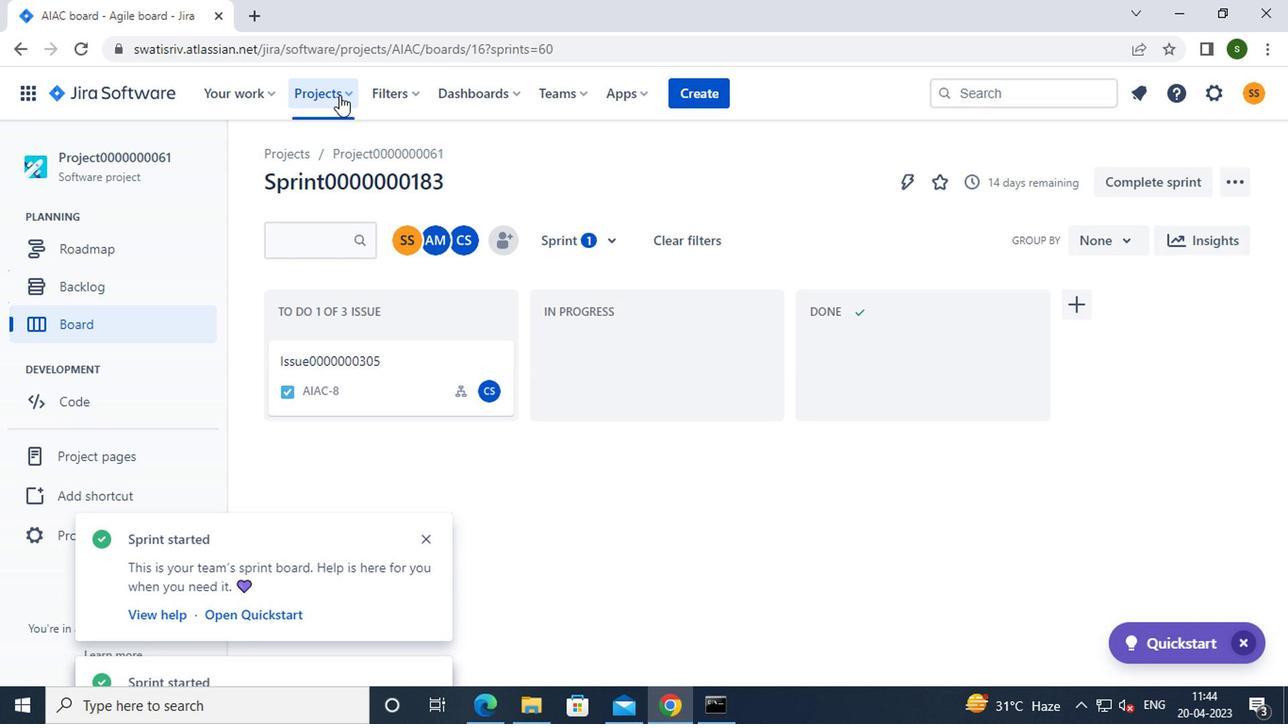 
Action: Mouse moved to (403, 226)
Screenshot: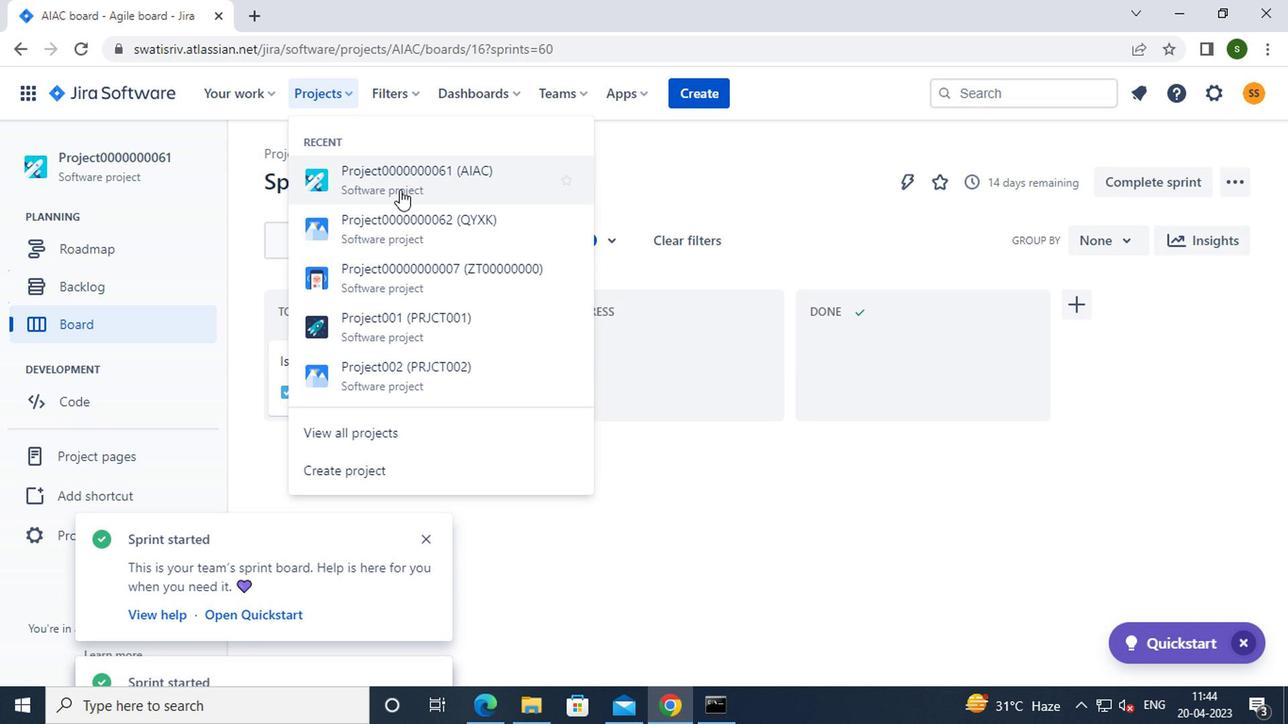 
Action: Mouse pressed left at (403, 226)
Screenshot: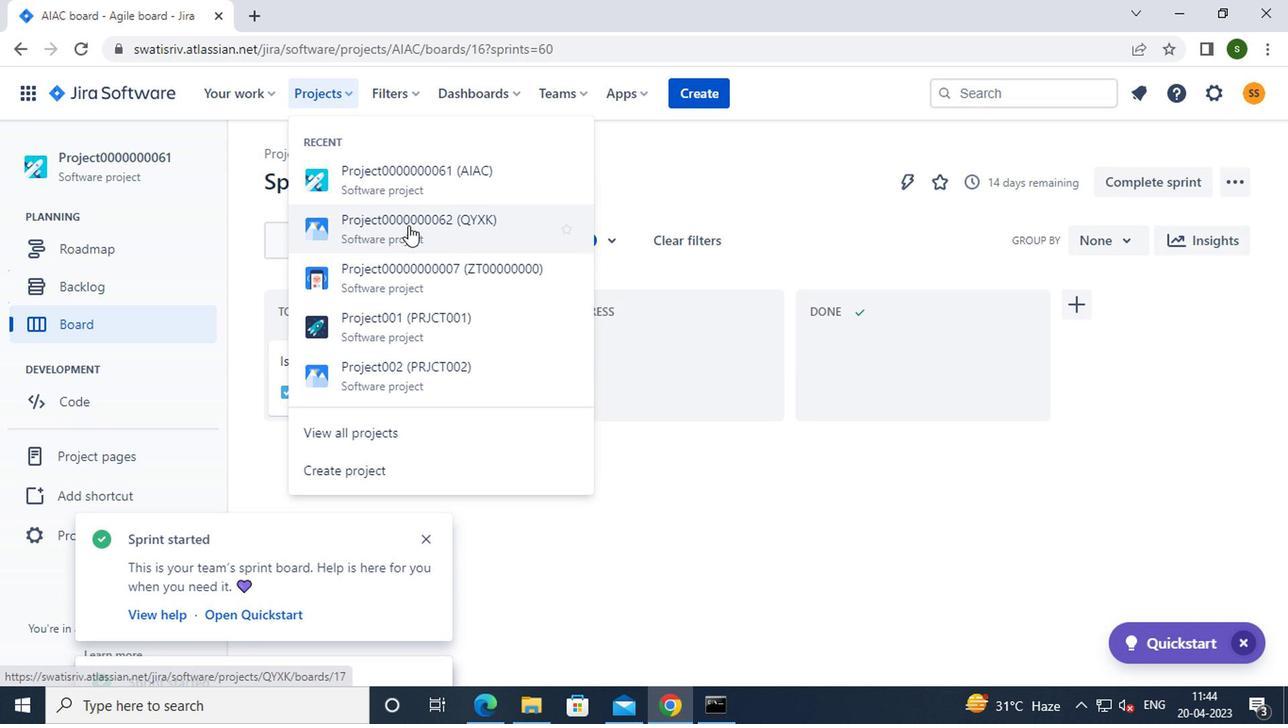 
Action: Mouse moved to (159, 286)
Screenshot: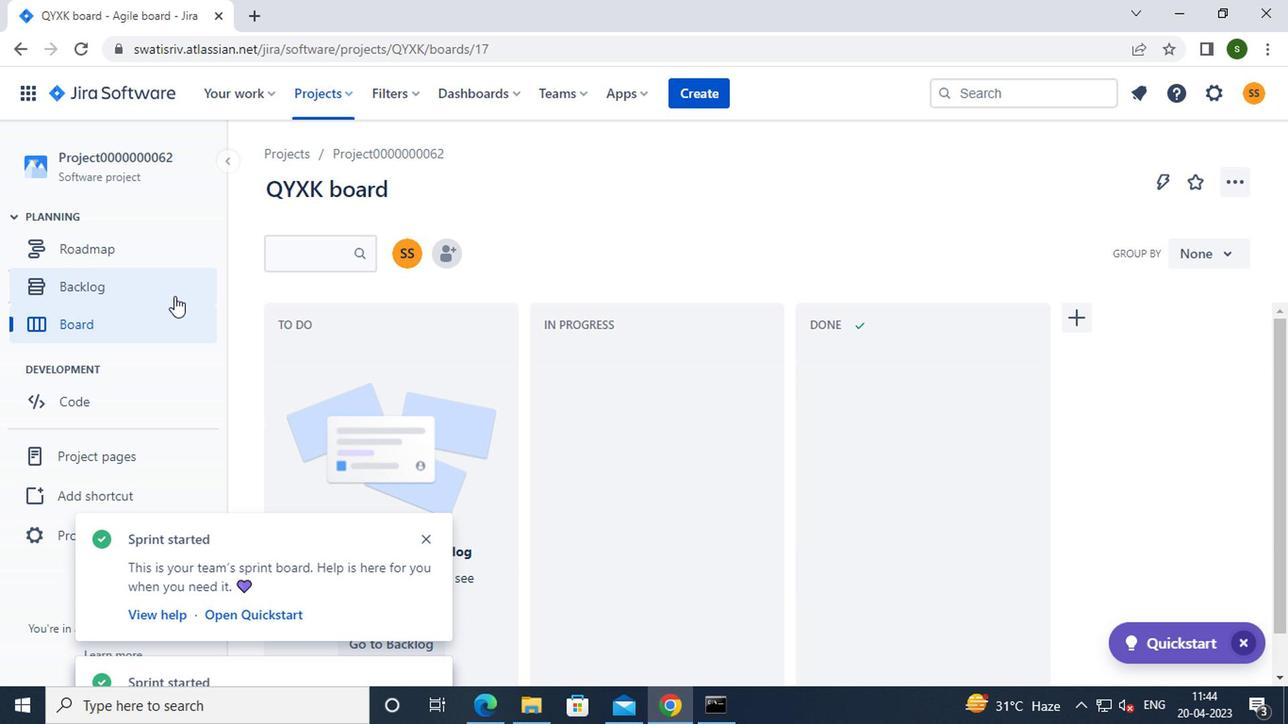 
Action: Mouse pressed left at (159, 286)
Screenshot: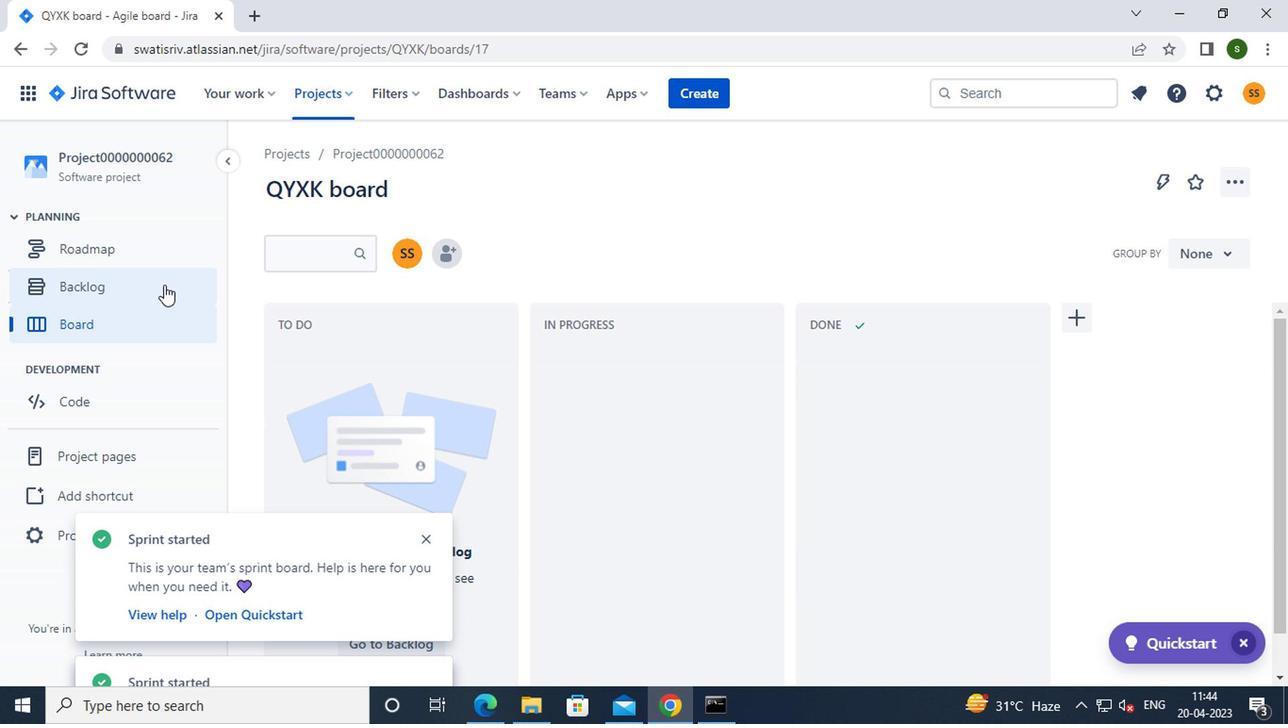 
Action: Mouse moved to (1127, 307)
Screenshot: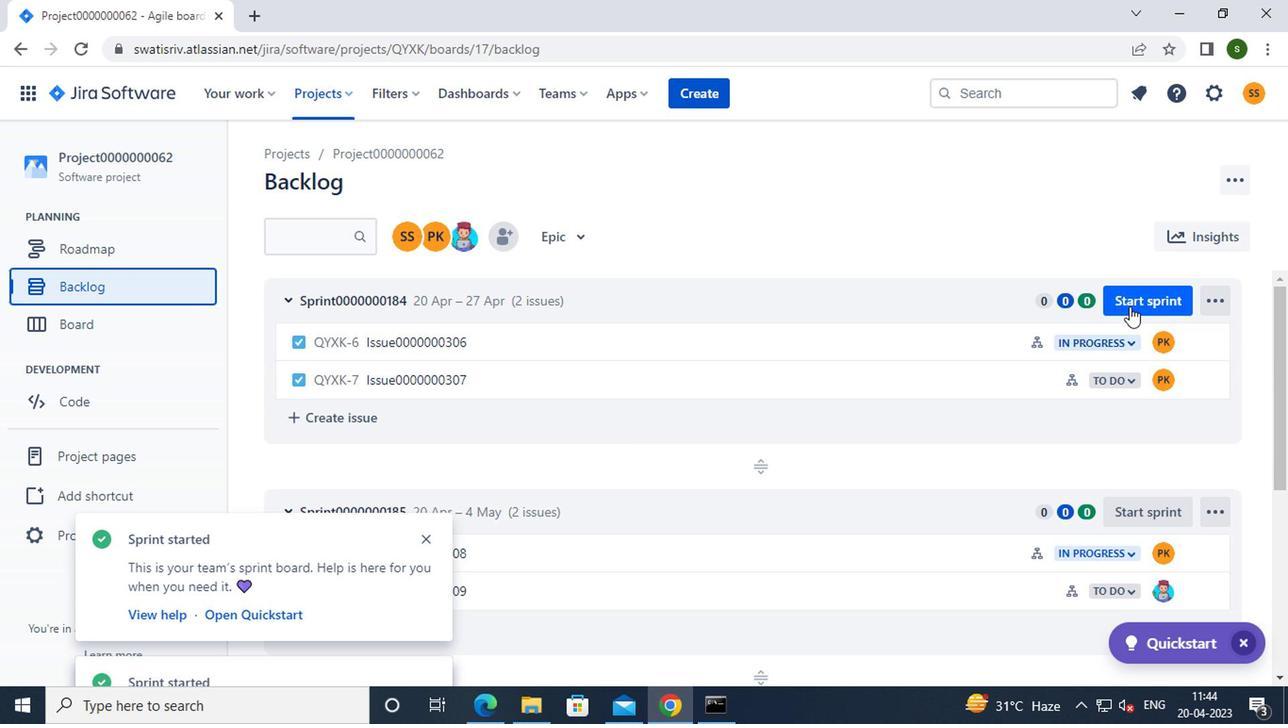 
Action: Mouse pressed left at (1127, 307)
Screenshot: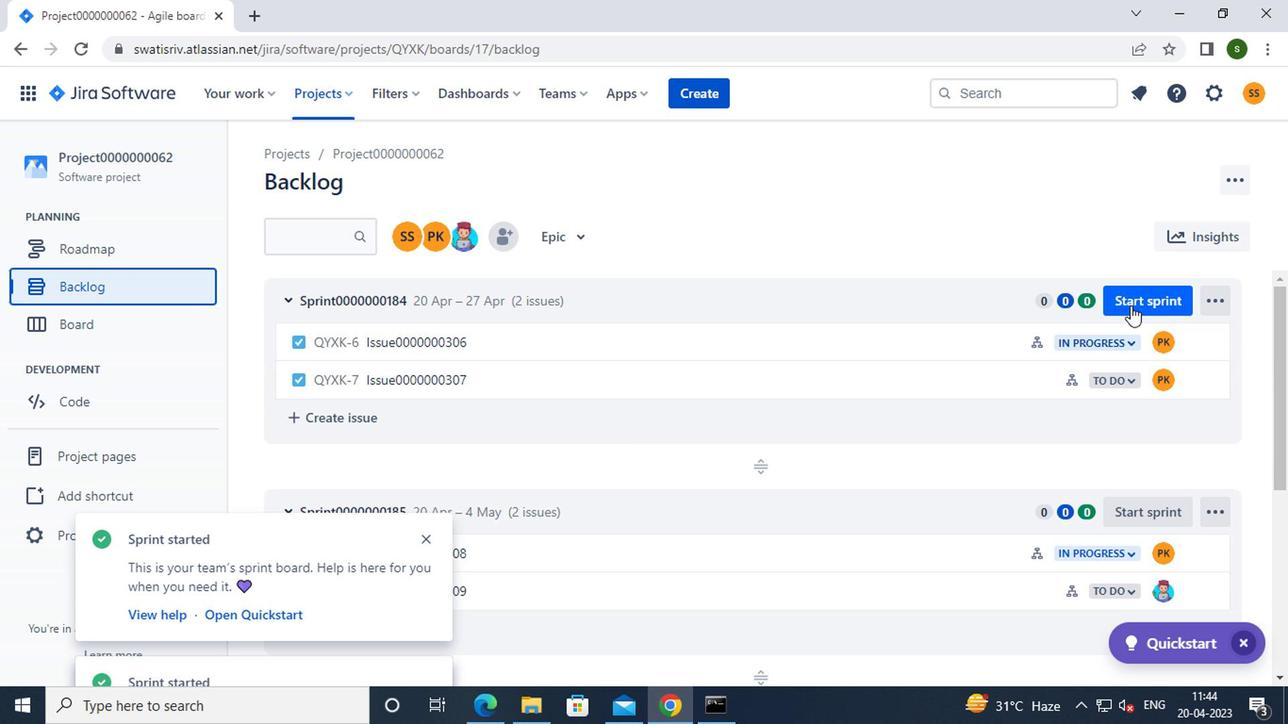 
Action: Mouse moved to (689, 469)
Screenshot: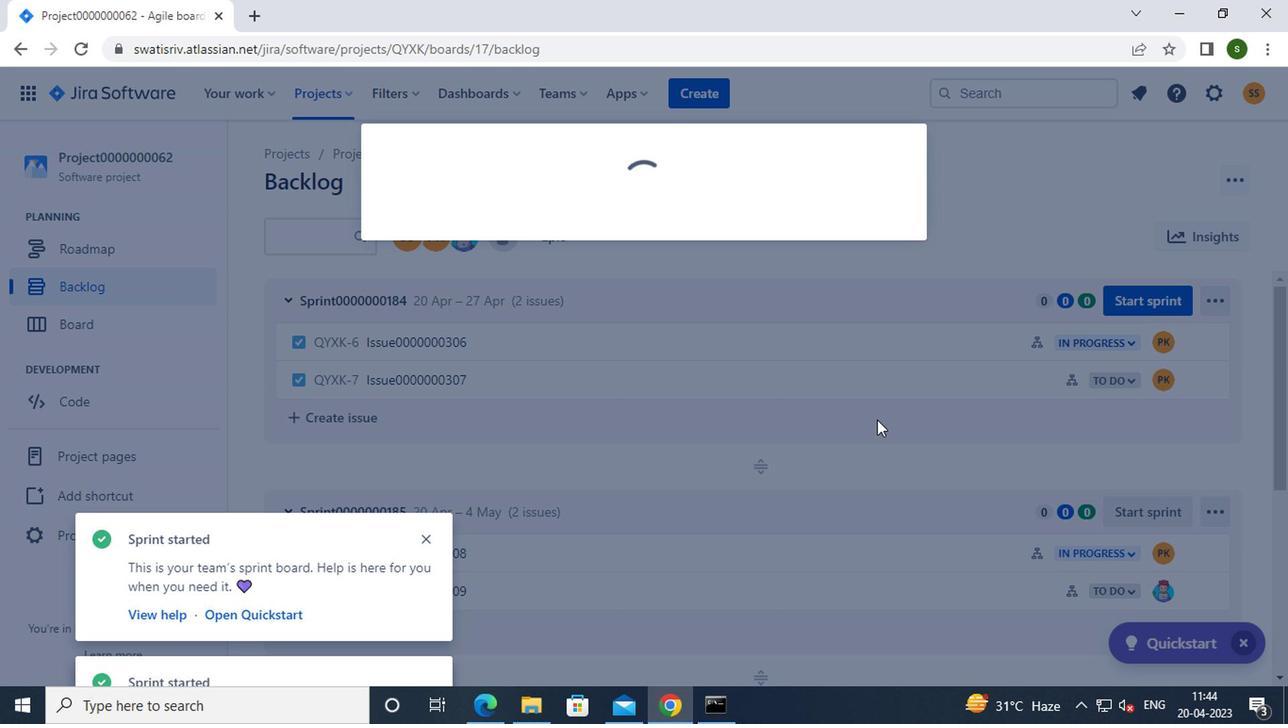 
Action: Mouse scrolled (689, 468) with delta (0, 0)
Screenshot: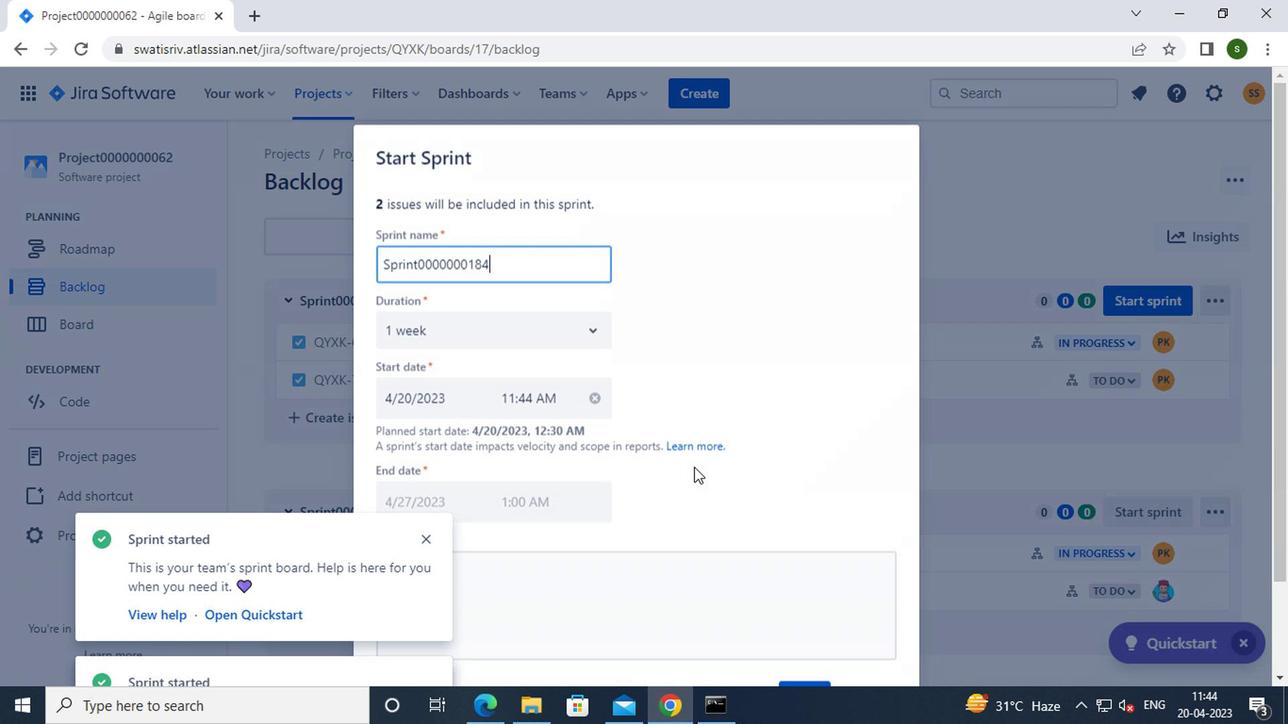 
Action: Mouse scrolled (689, 468) with delta (0, 0)
Screenshot: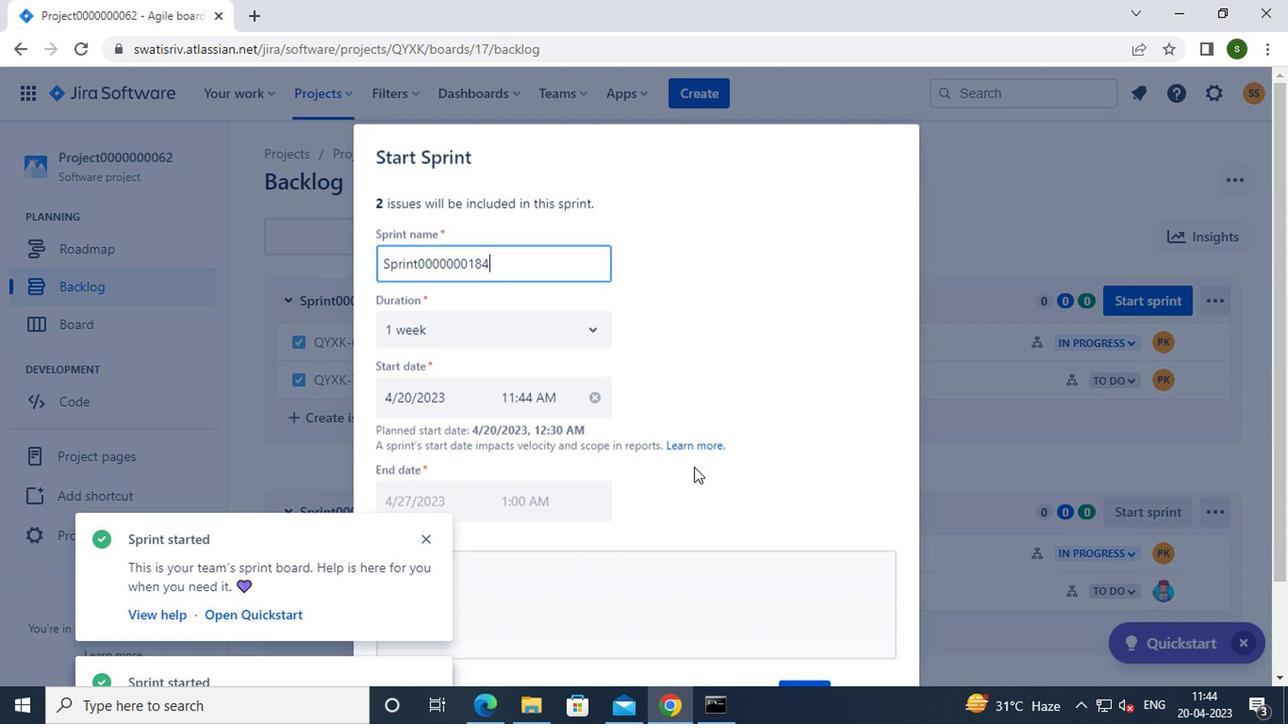 
Action: Mouse moved to (794, 585)
Screenshot: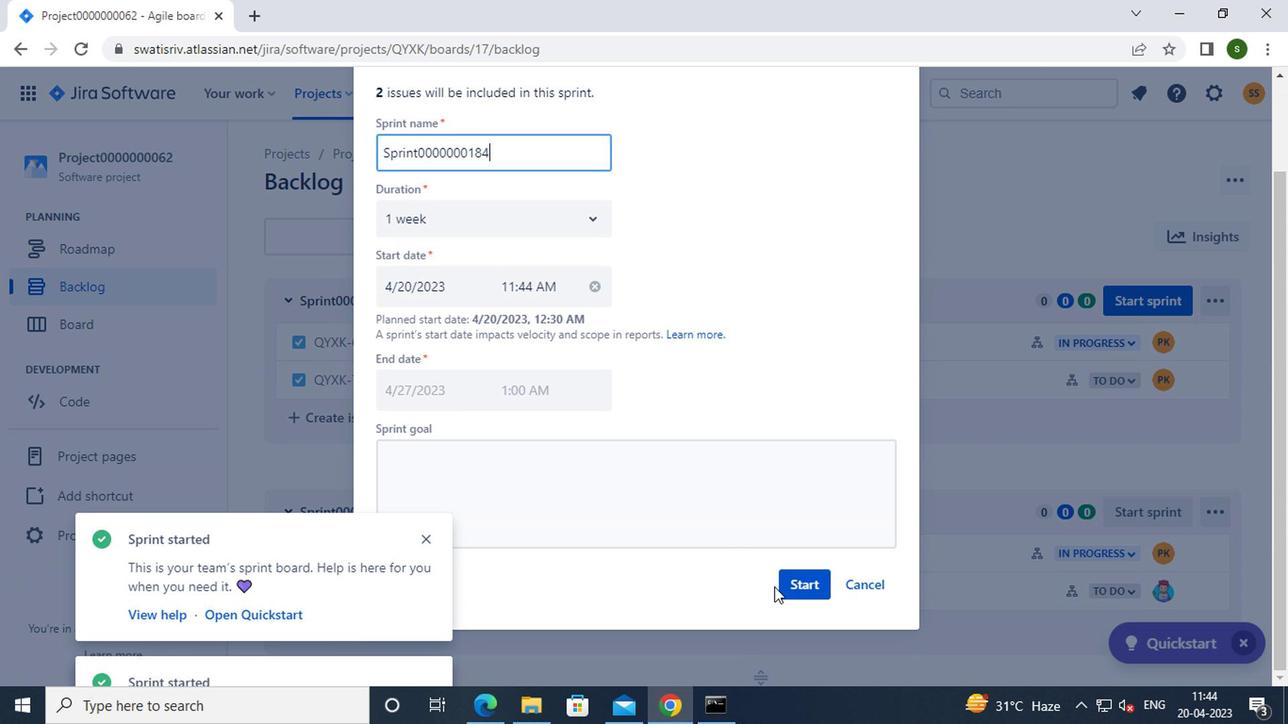 
Action: Mouse pressed left at (794, 585)
Screenshot: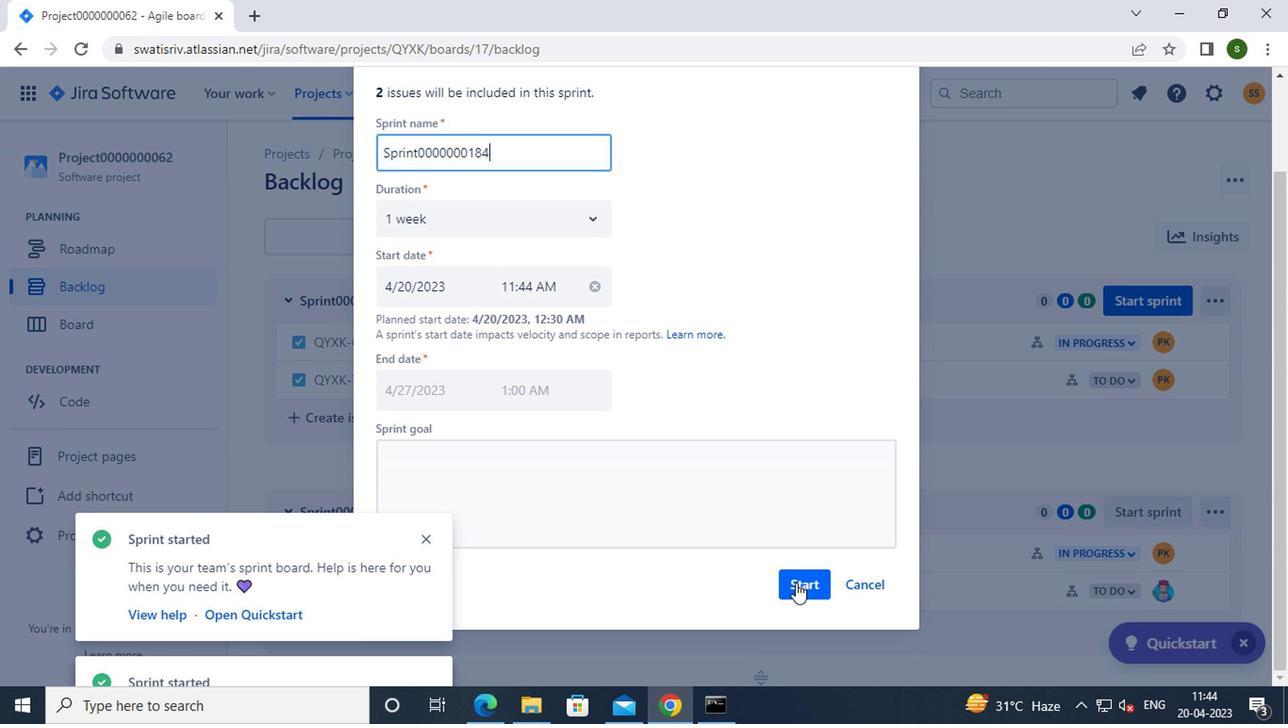 
Action: Mouse moved to (108, 279)
Screenshot: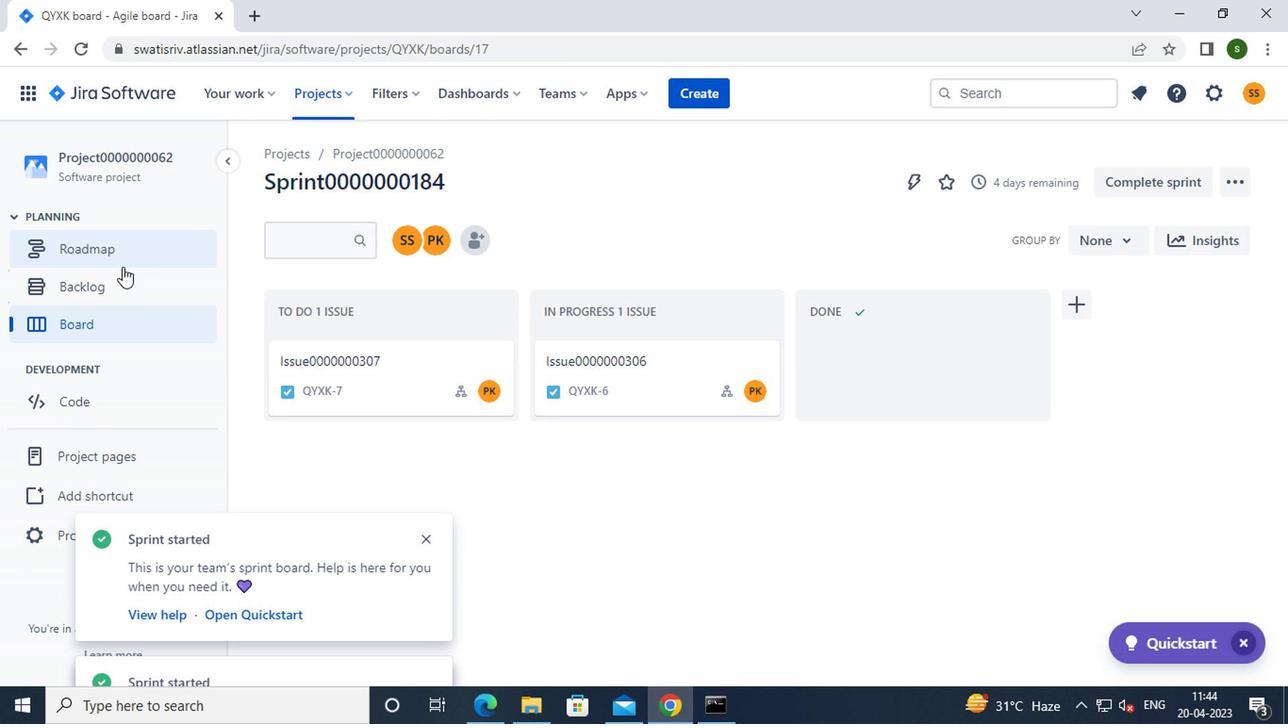 
Action: Mouse pressed left at (108, 279)
Screenshot: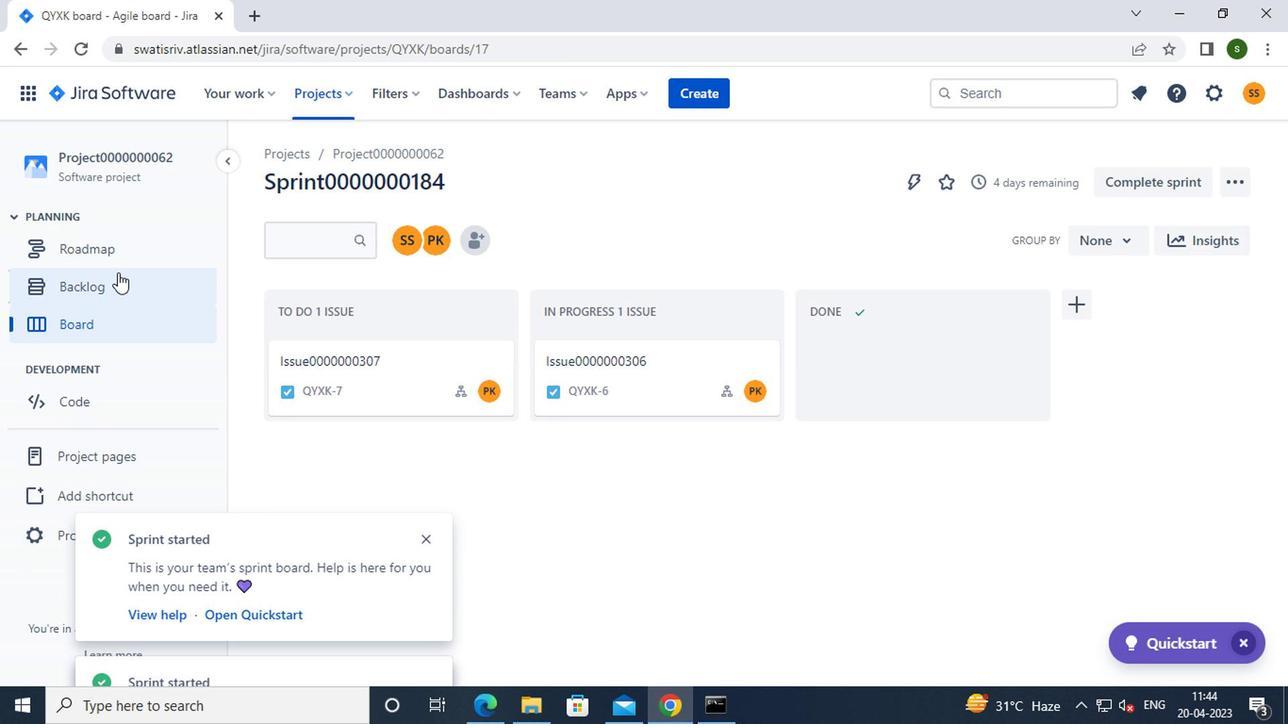 
Action: Mouse moved to (1043, 473)
Screenshot: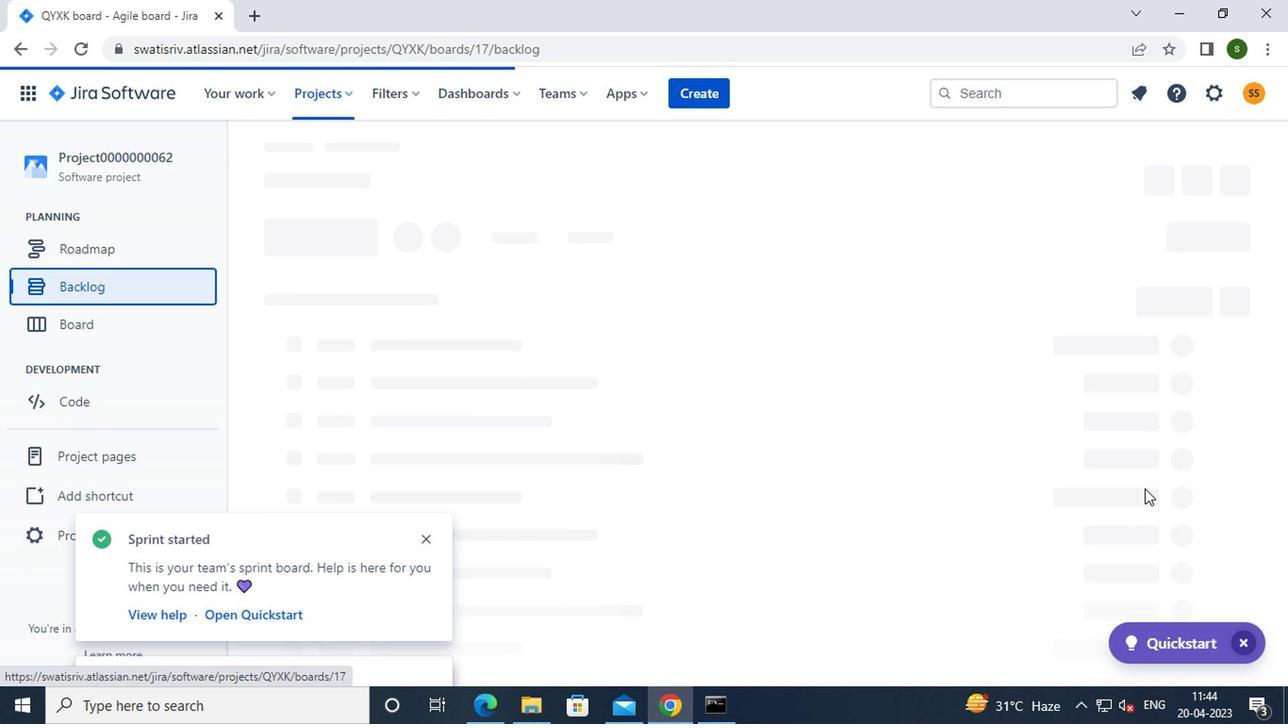 
Action: Mouse scrolled (1043, 473) with delta (0, 0)
Screenshot: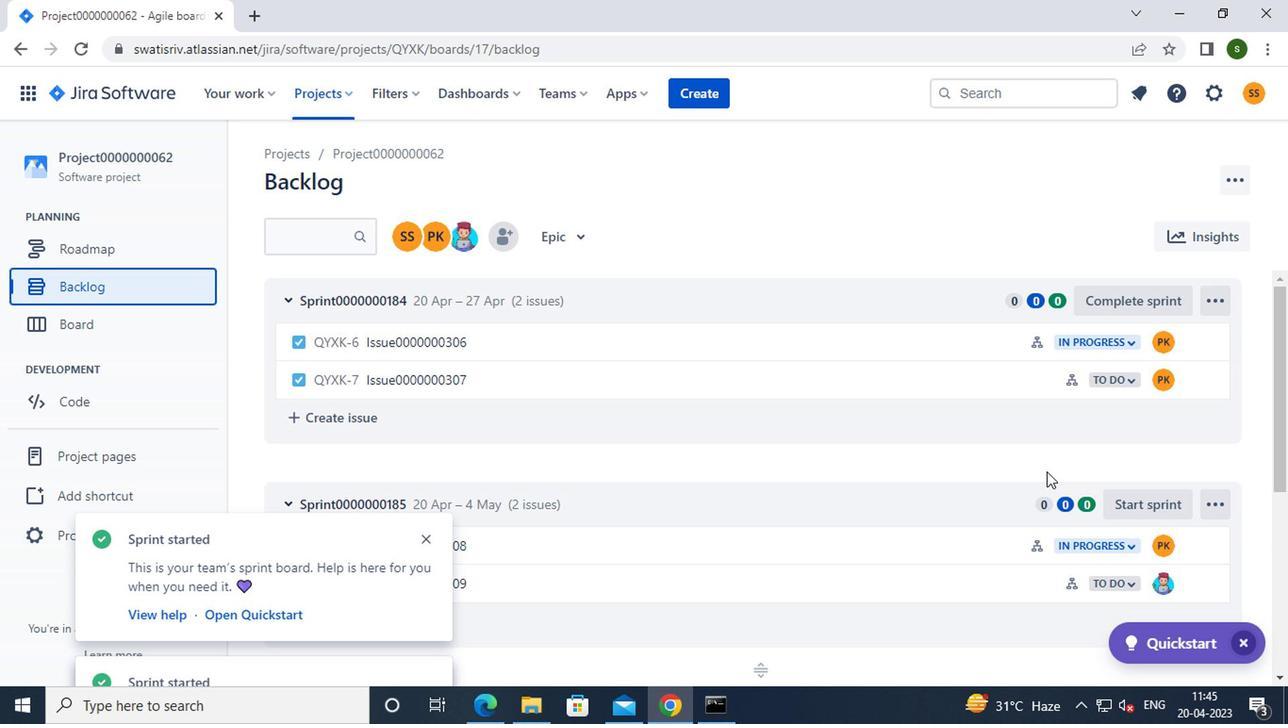 
Action: Mouse moved to (1158, 410)
Screenshot: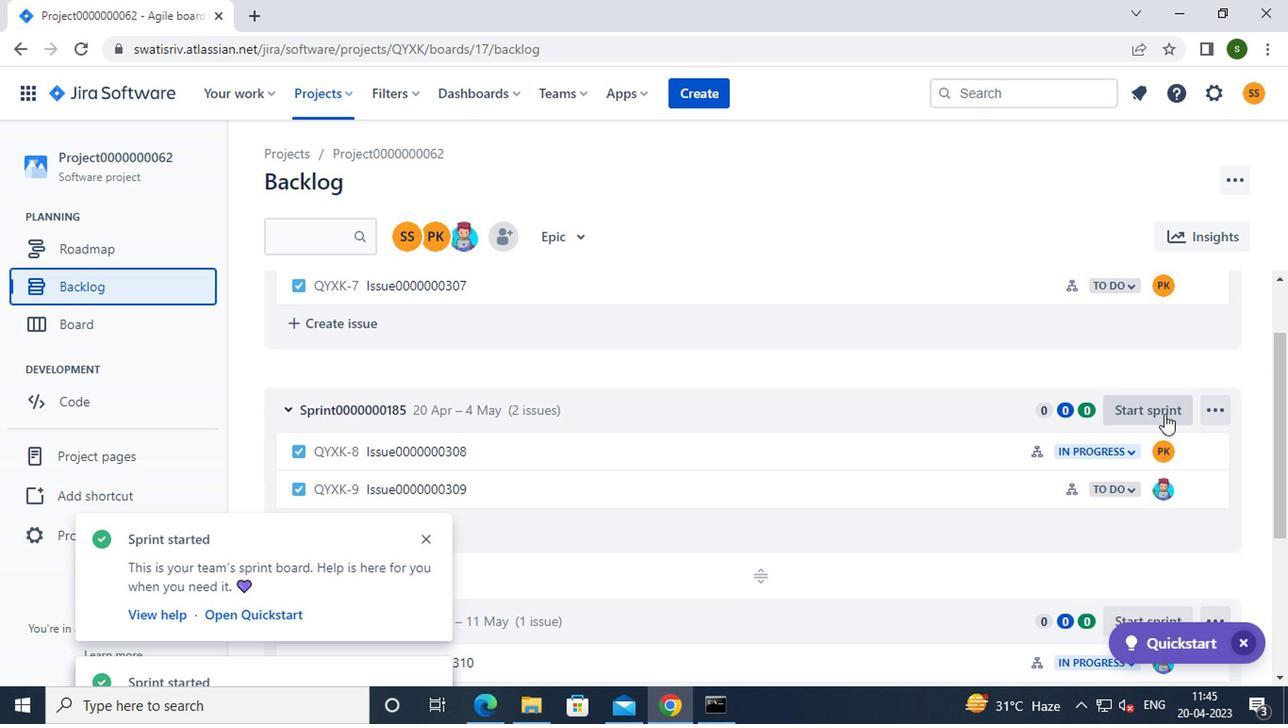 
Action: Mouse pressed left at (1158, 410)
Screenshot: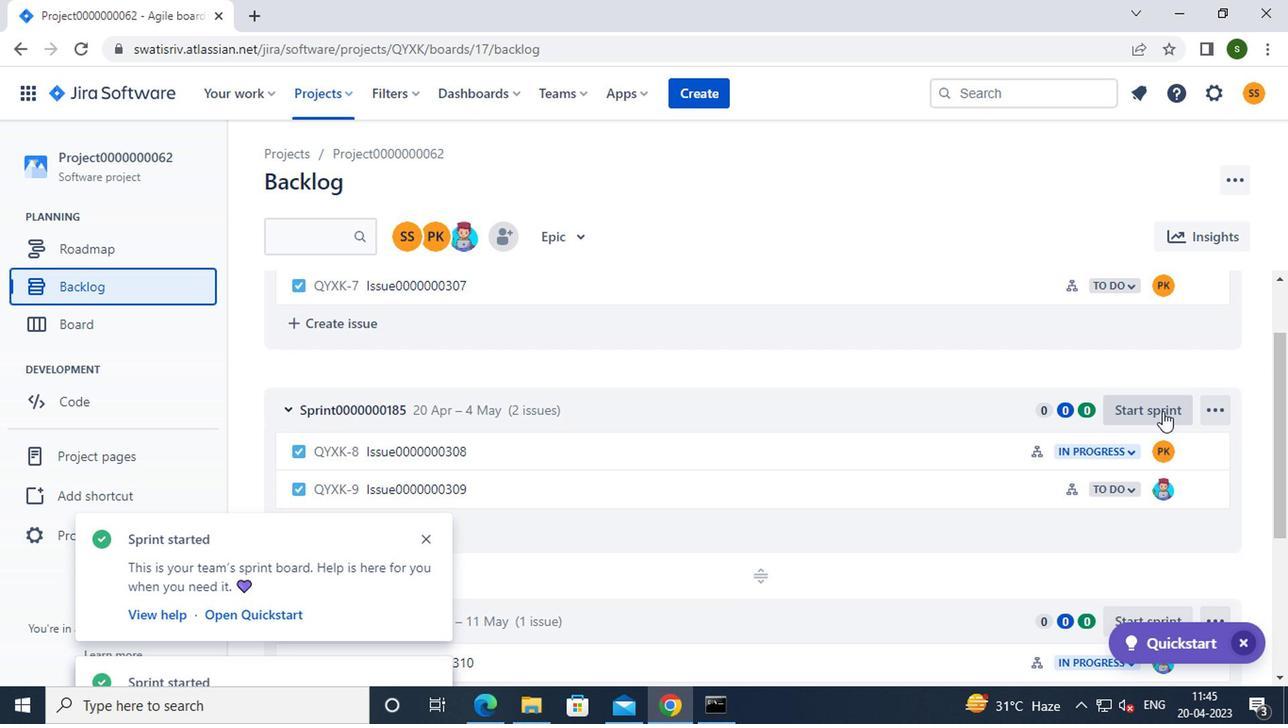 
Action: Mouse moved to (821, 517)
Screenshot: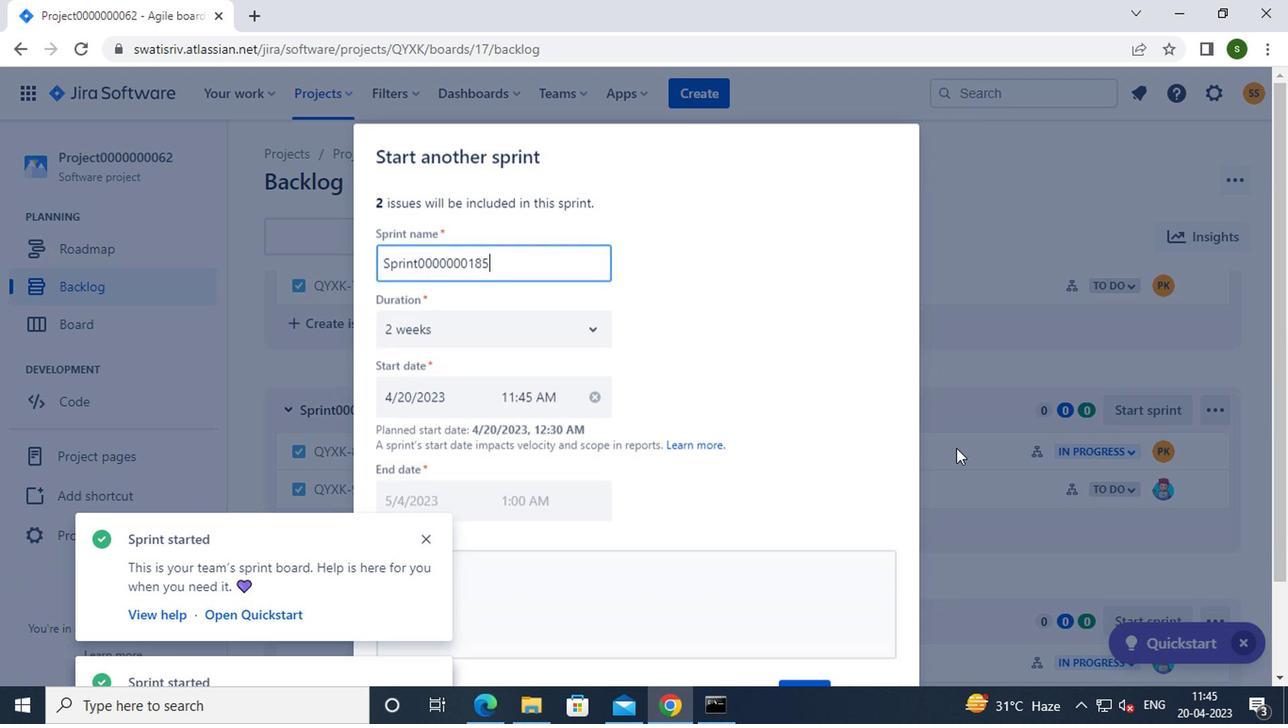 
Action: Mouse scrolled (821, 516) with delta (0, 0)
Screenshot: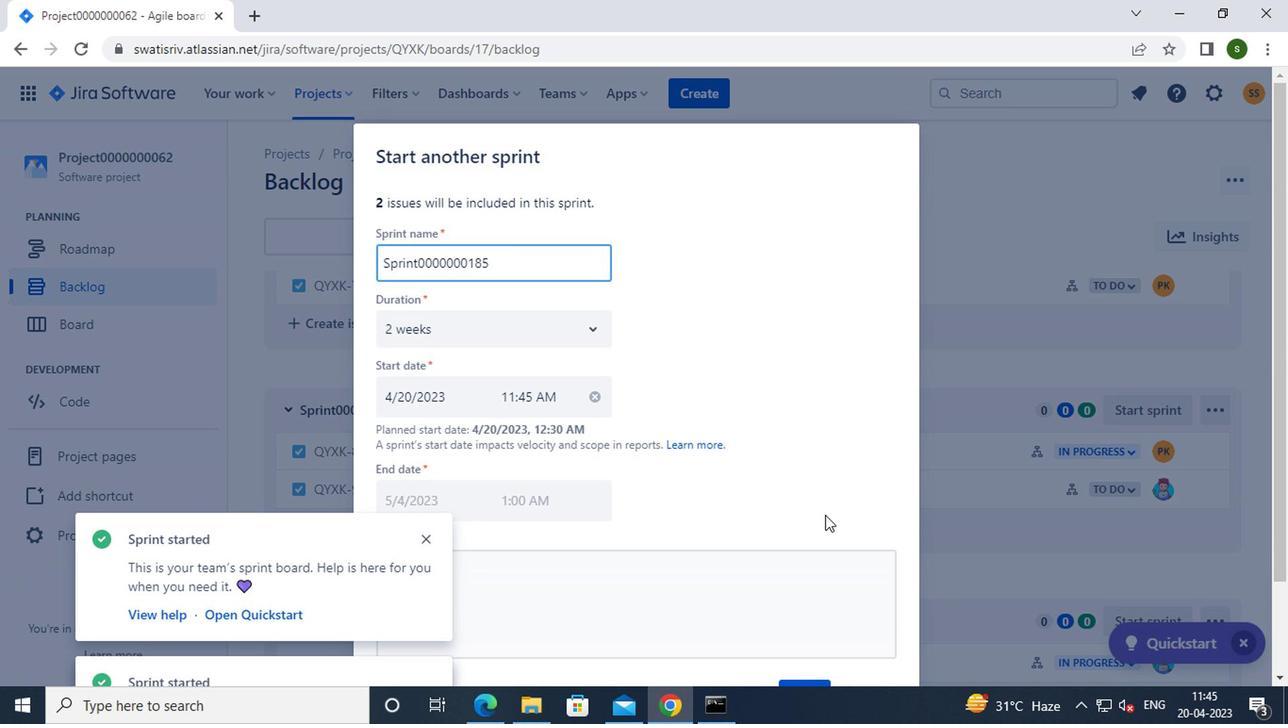 
Action: Mouse scrolled (821, 516) with delta (0, 0)
Screenshot: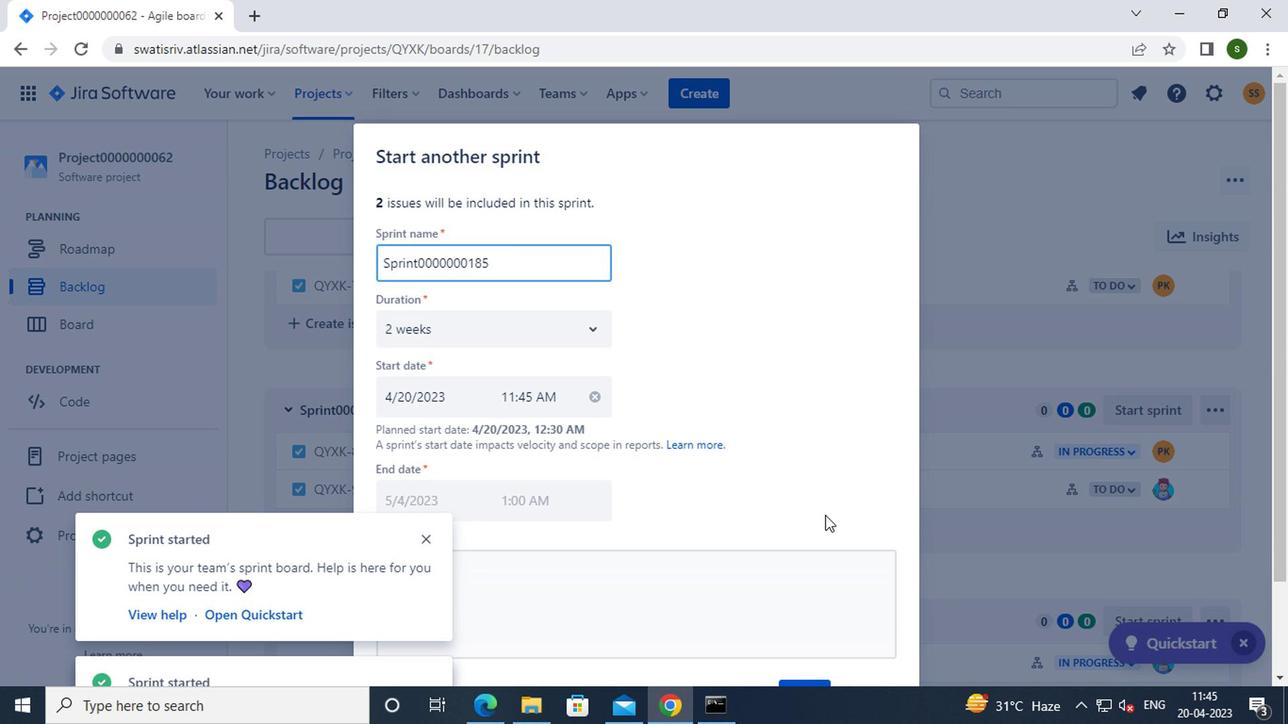 
Action: Mouse moved to (812, 586)
Screenshot: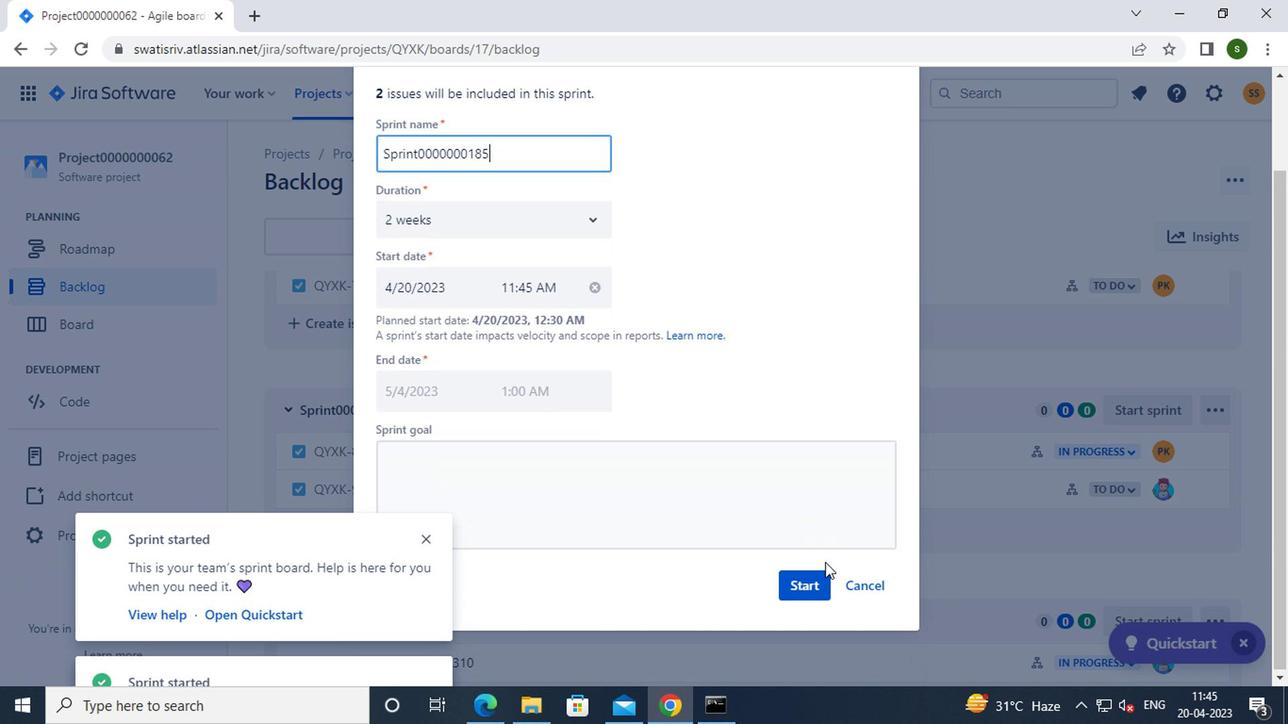 
Action: Mouse pressed left at (812, 586)
Screenshot: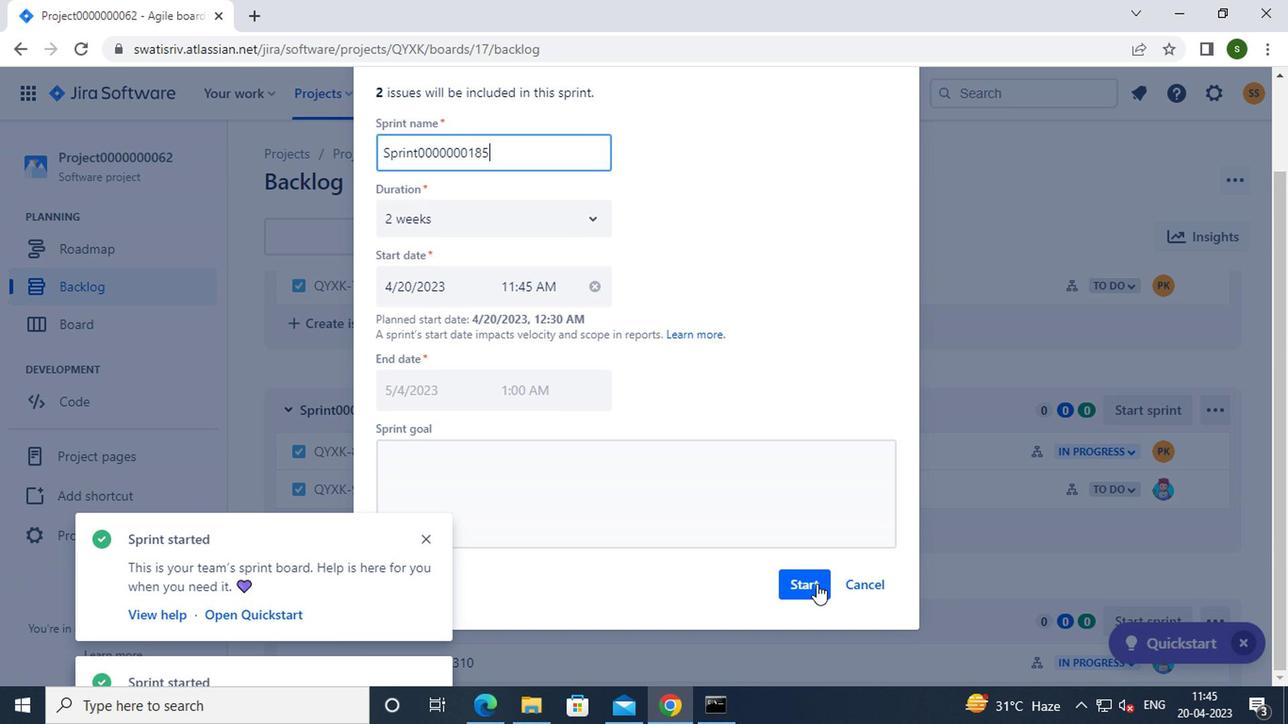 
Action: Mouse moved to (789, 267)
Screenshot: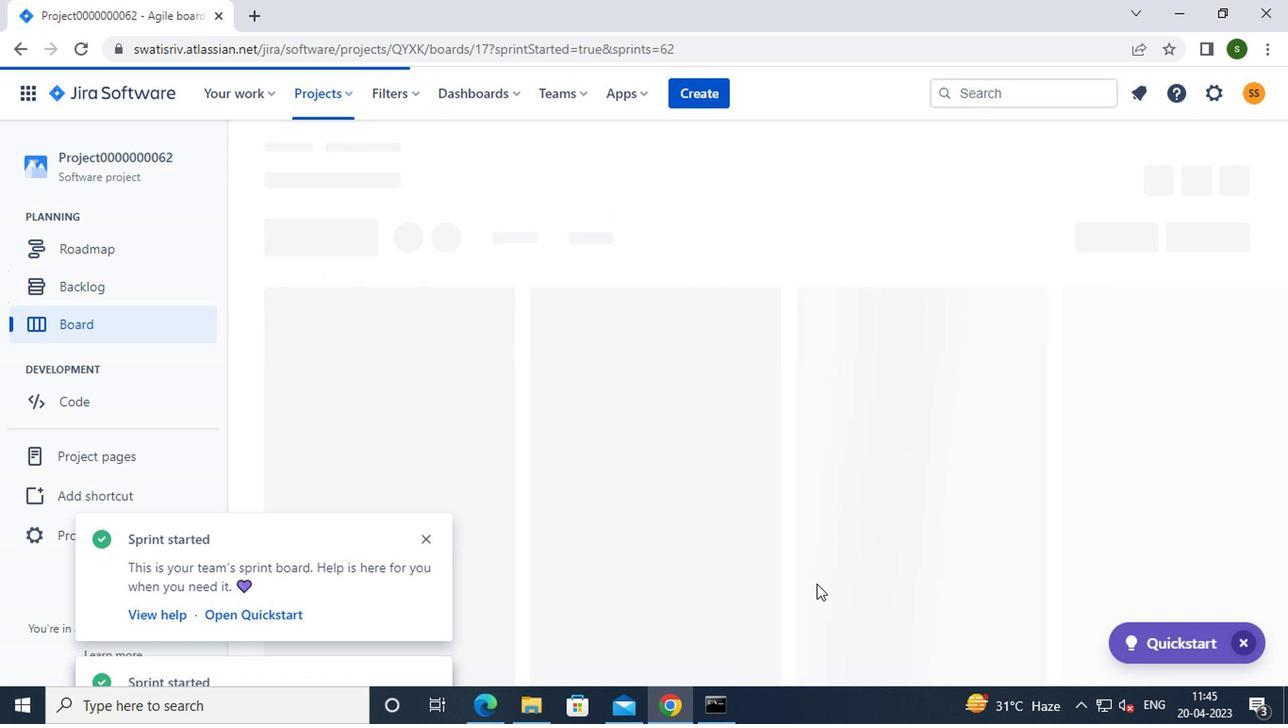 
Action: Key pressed <Key.f8>
Screenshot: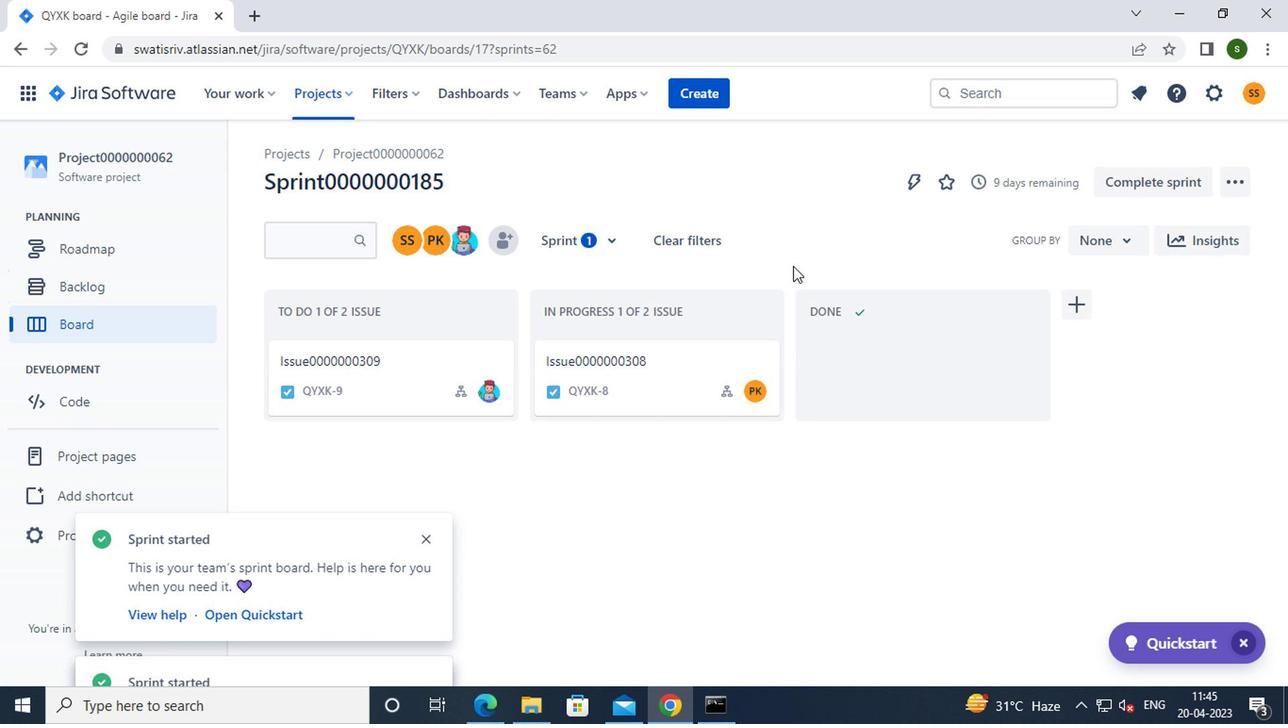 
